 Task: Find connections with filter location Delitzsch with filter topic #personaltraining with filter profile language English with filter current company Tata Passenger Electric Mobility Limited with filter school Rajiv Gandhi Prodyogiki Vishwavidyalaya with filter industry Wholesale Apparel and Sewing Supplies with filter service category Personal Injury Law with filter keywords title Auditor
Action: Mouse moved to (568, 76)
Screenshot: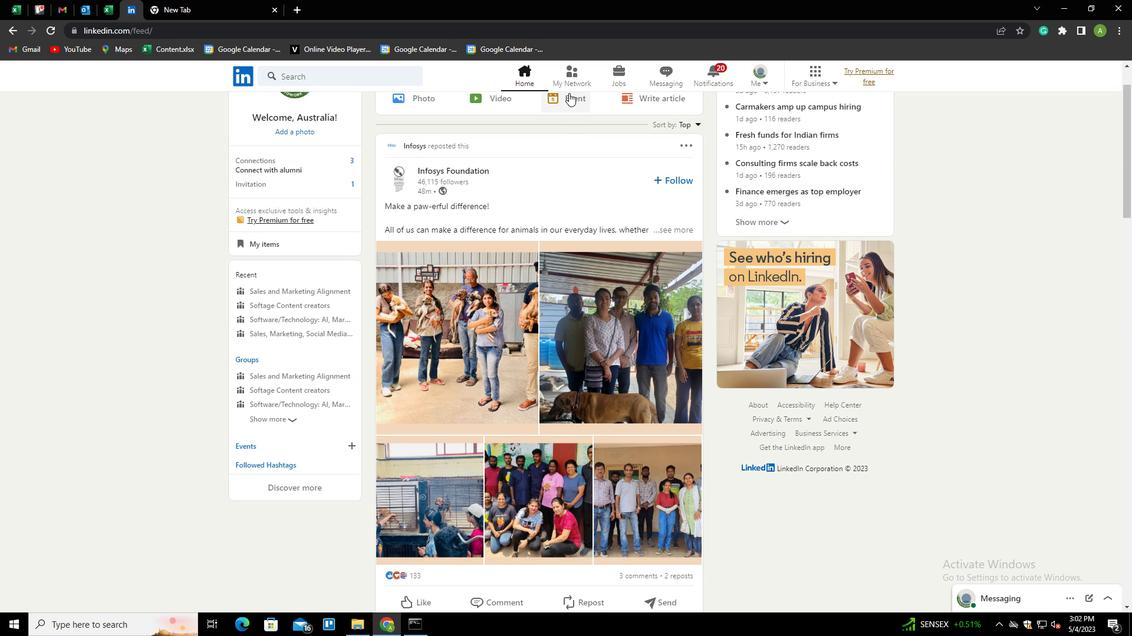 
Action: Mouse pressed left at (568, 76)
Screenshot: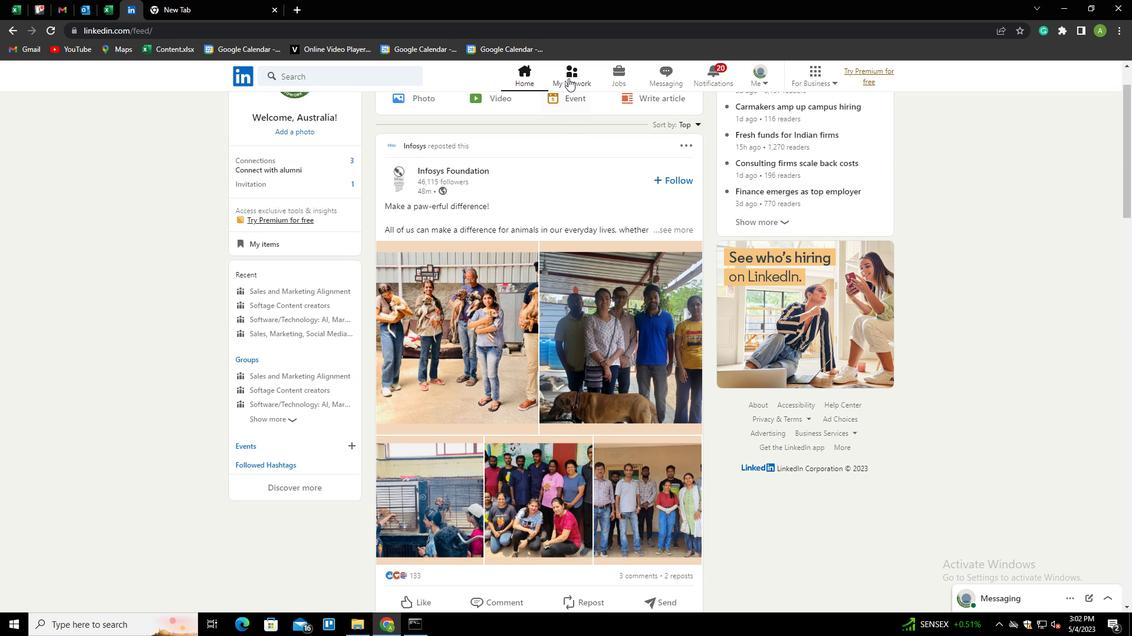 
Action: Mouse moved to (302, 140)
Screenshot: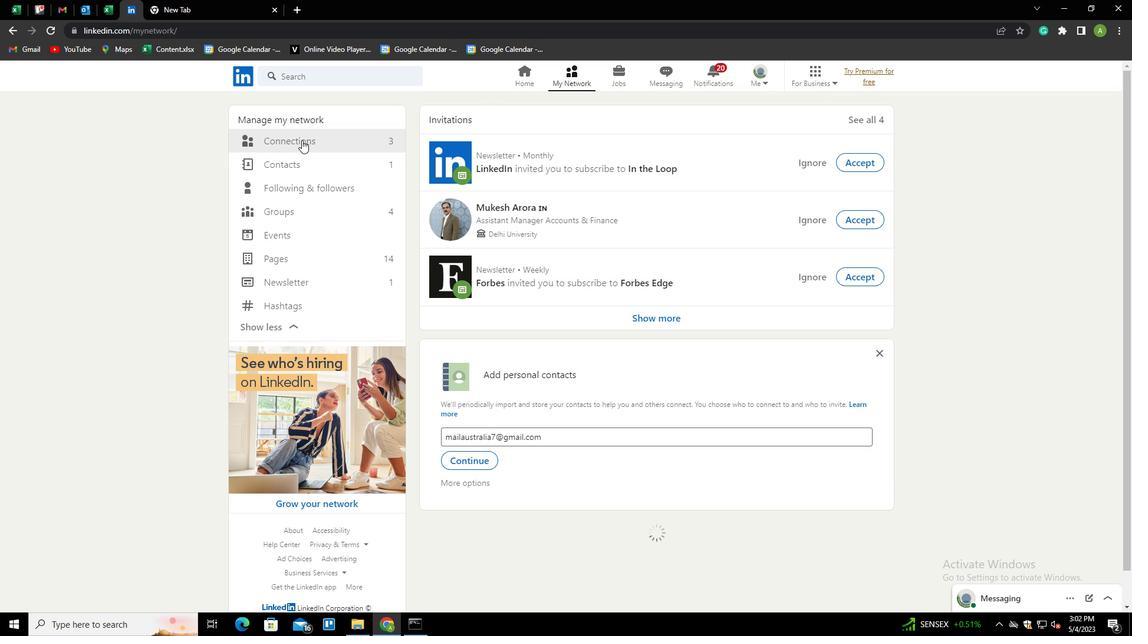 
Action: Mouse pressed left at (302, 140)
Screenshot: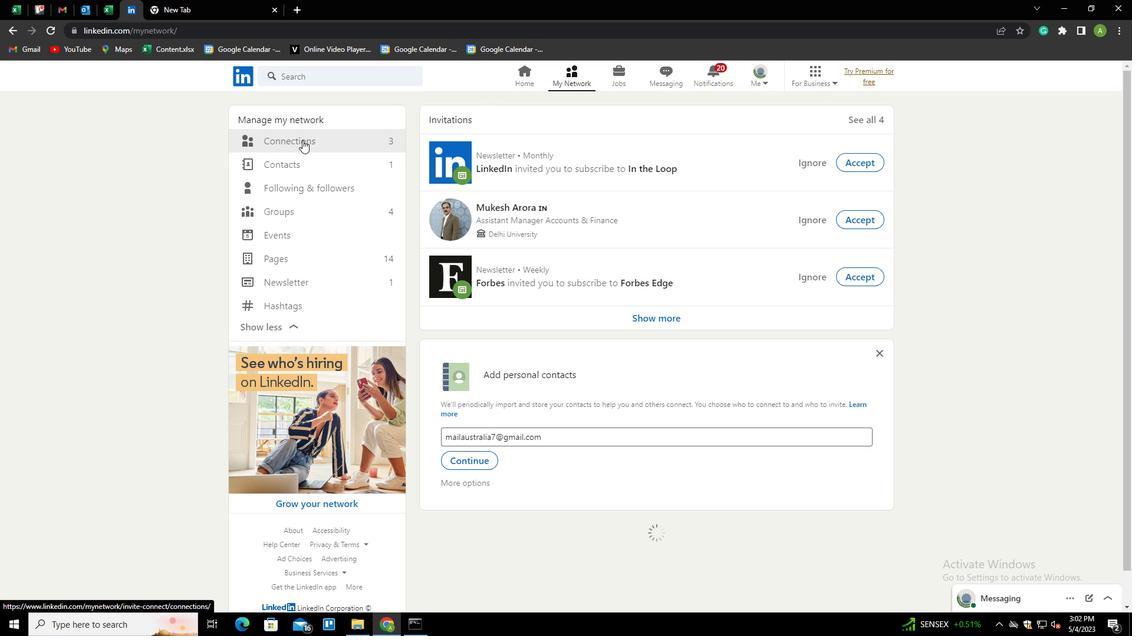 
Action: Mouse moved to (661, 146)
Screenshot: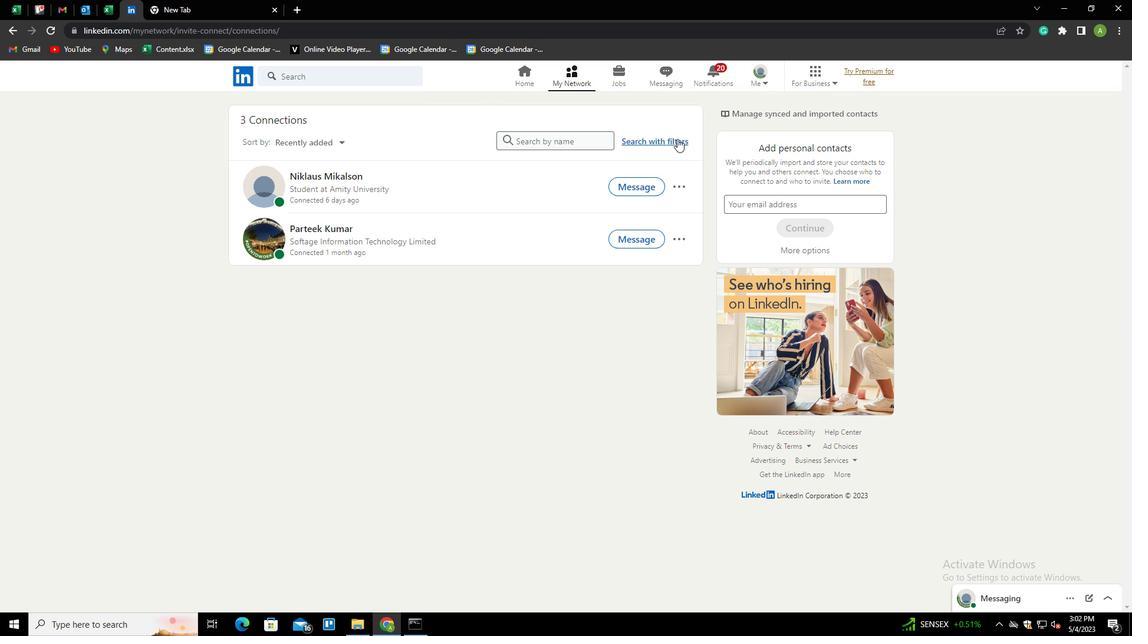 
Action: Mouse pressed left at (661, 146)
Screenshot: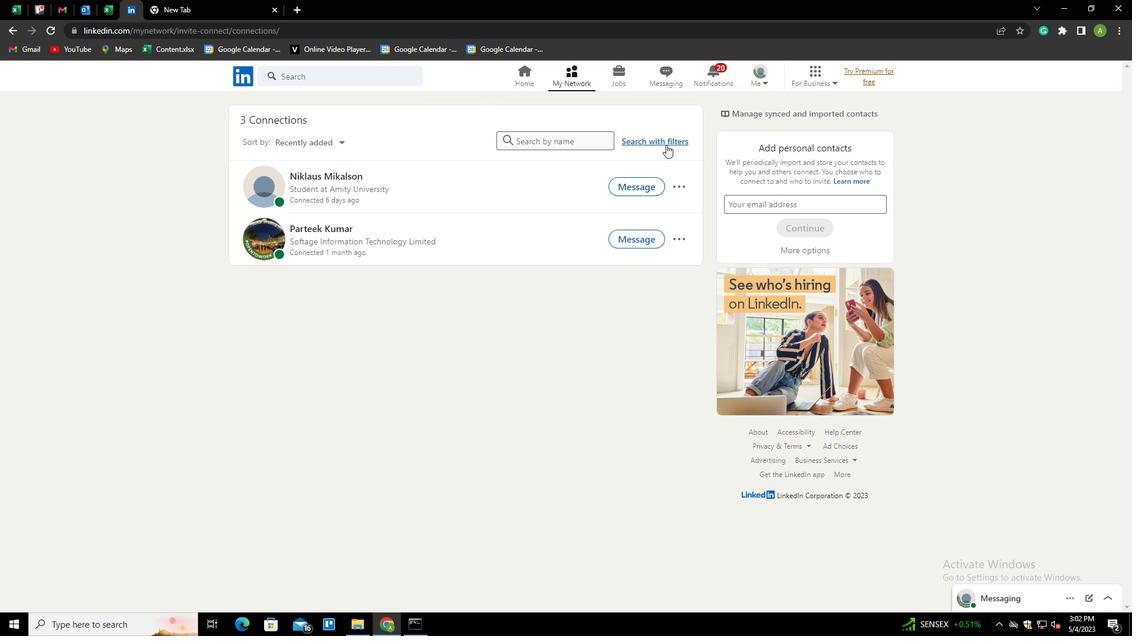 
Action: Mouse moved to (607, 108)
Screenshot: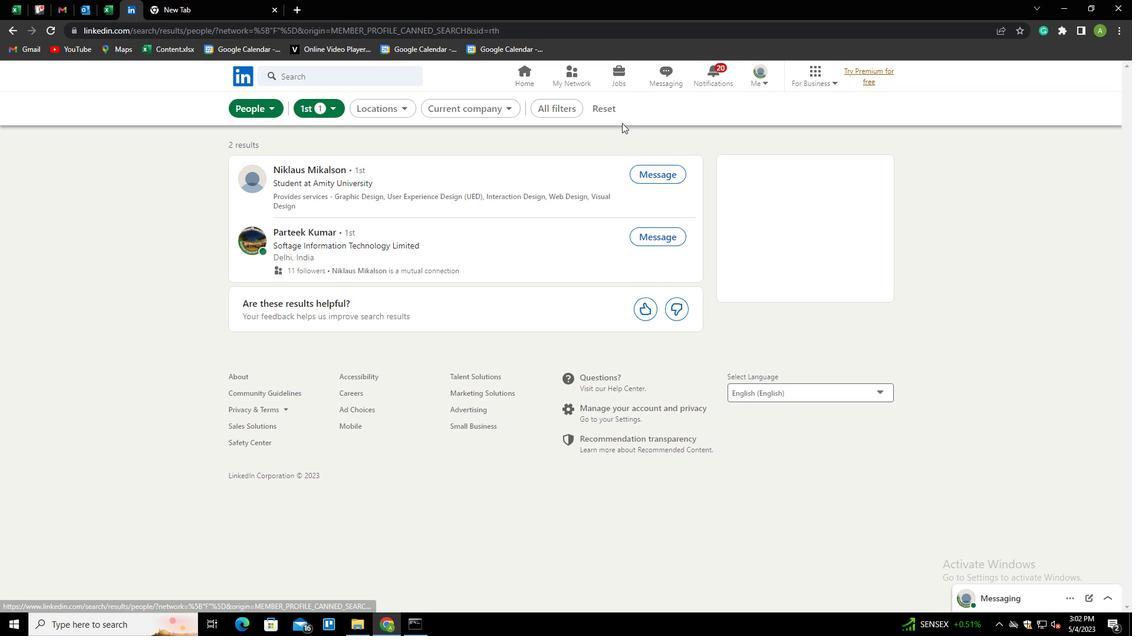 
Action: Mouse pressed left at (607, 108)
Screenshot: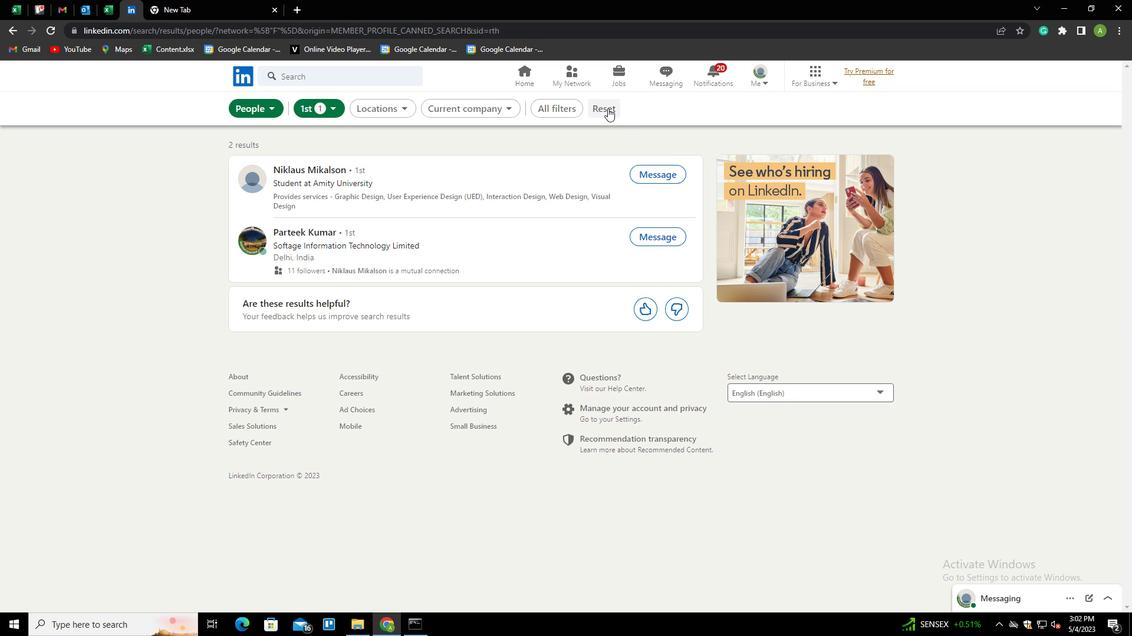 
Action: Mouse moved to (584, 109)
Screenshot: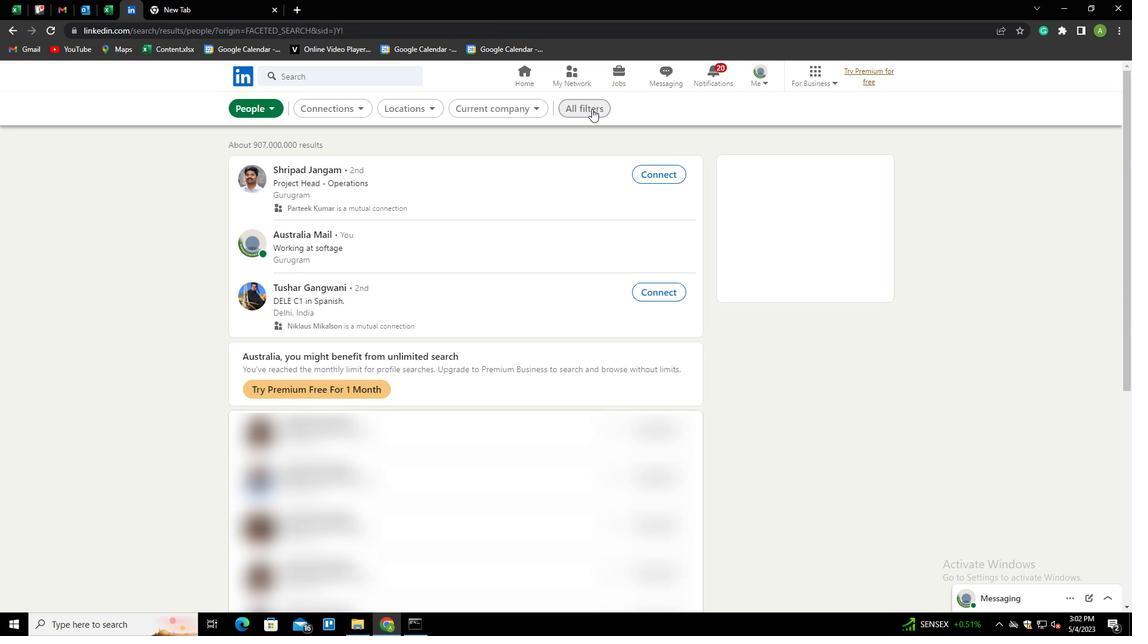 
Action: Mouse pressed left at (584, 109)
Screenshot: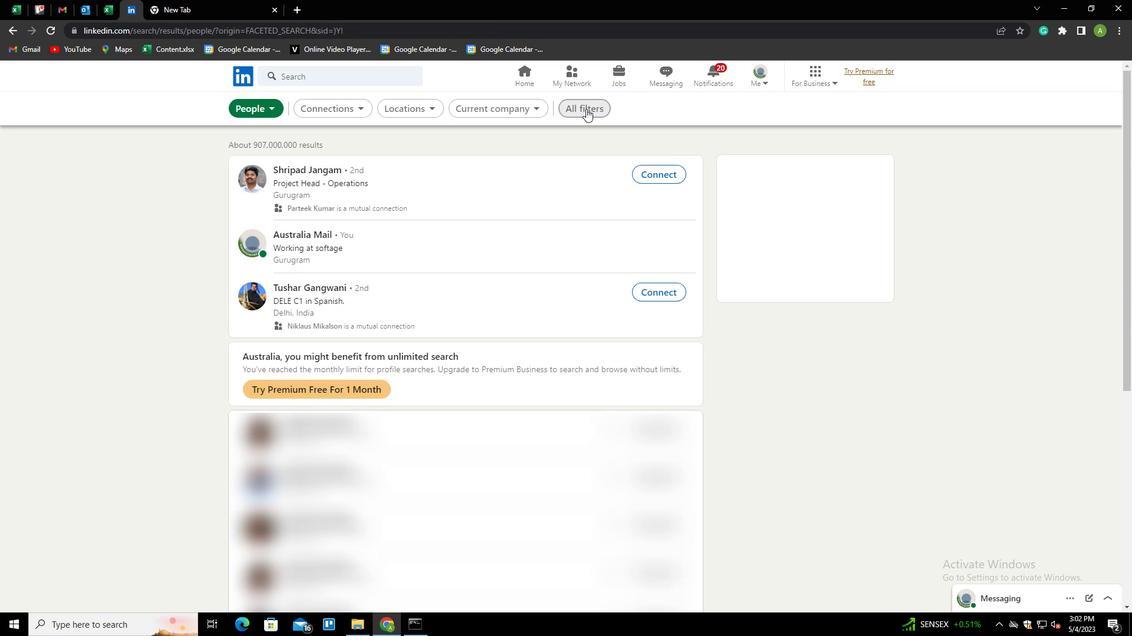 
Action: Mouse moved to (973, 341)
Screenshot: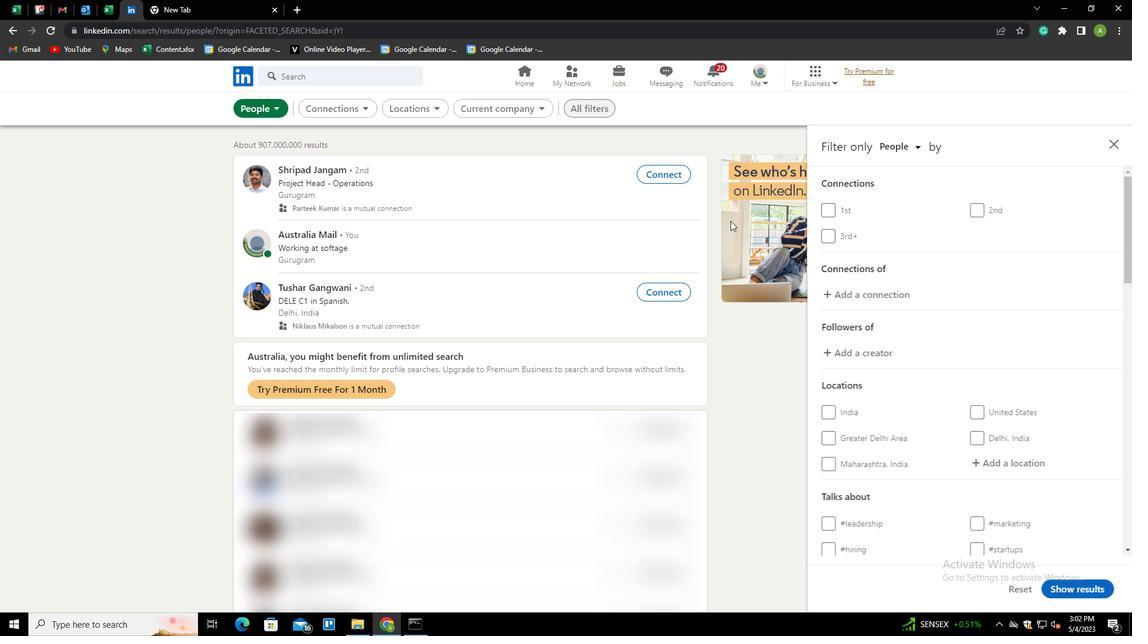 
Action: Mouse scrolled (973, 340) with delta (0, 0)
Screenshot: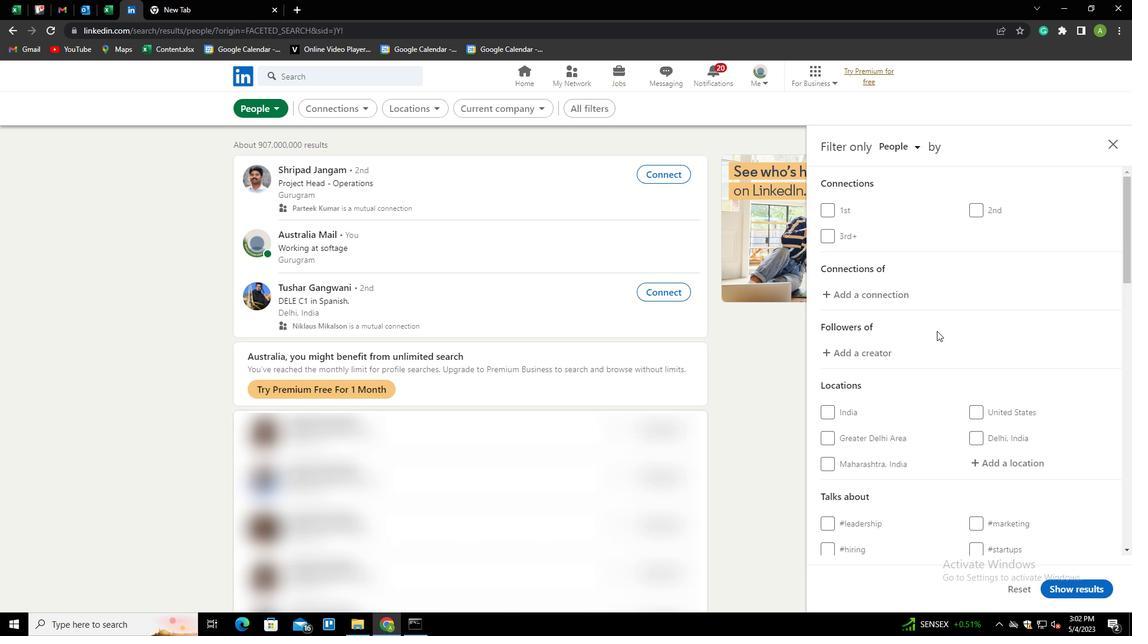 
Action: Mouse scrolled (973, 340) with delta (0, 0)
Screenshot: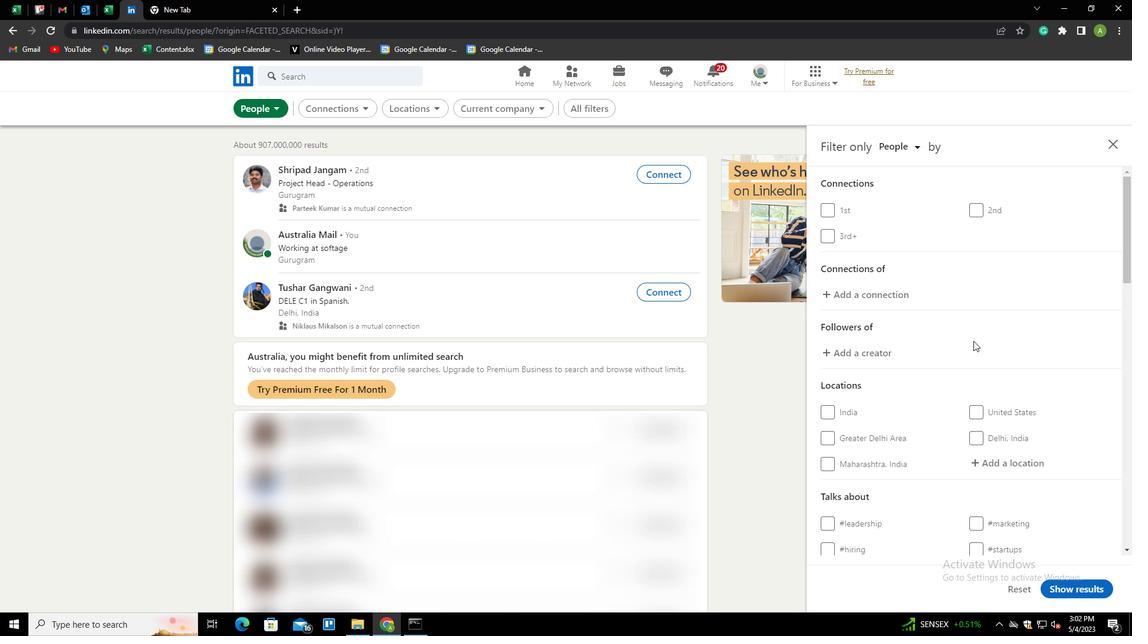 
Action: Mouse scrolled (973, 340) with delta (0, 0)
Screenshot: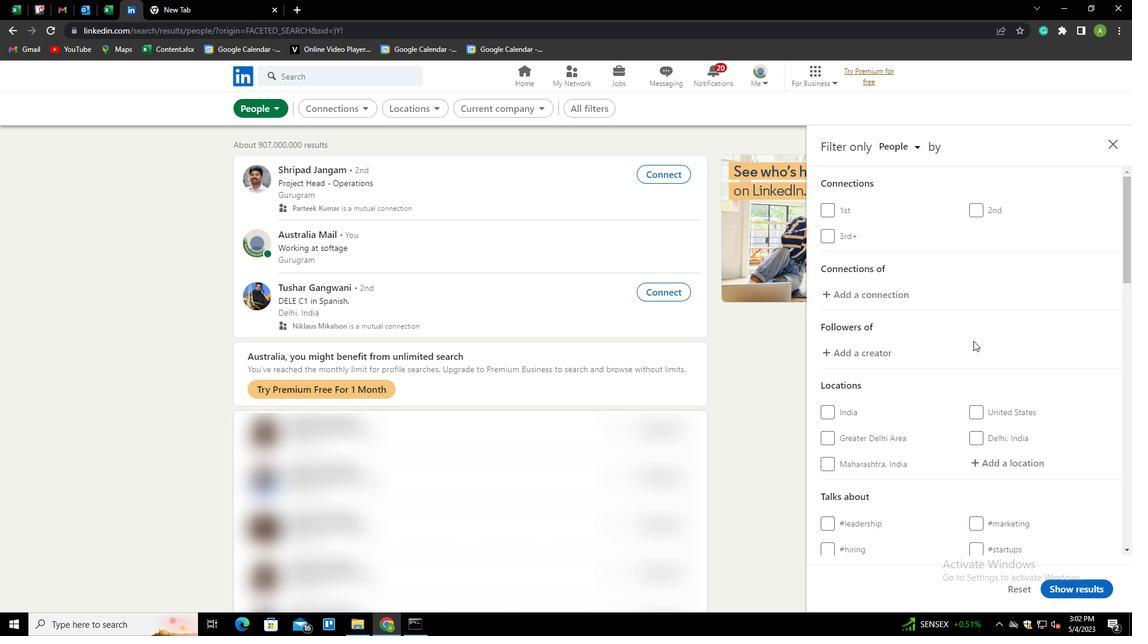
Action: Mouse moved to (1015, 285)
Screenshot: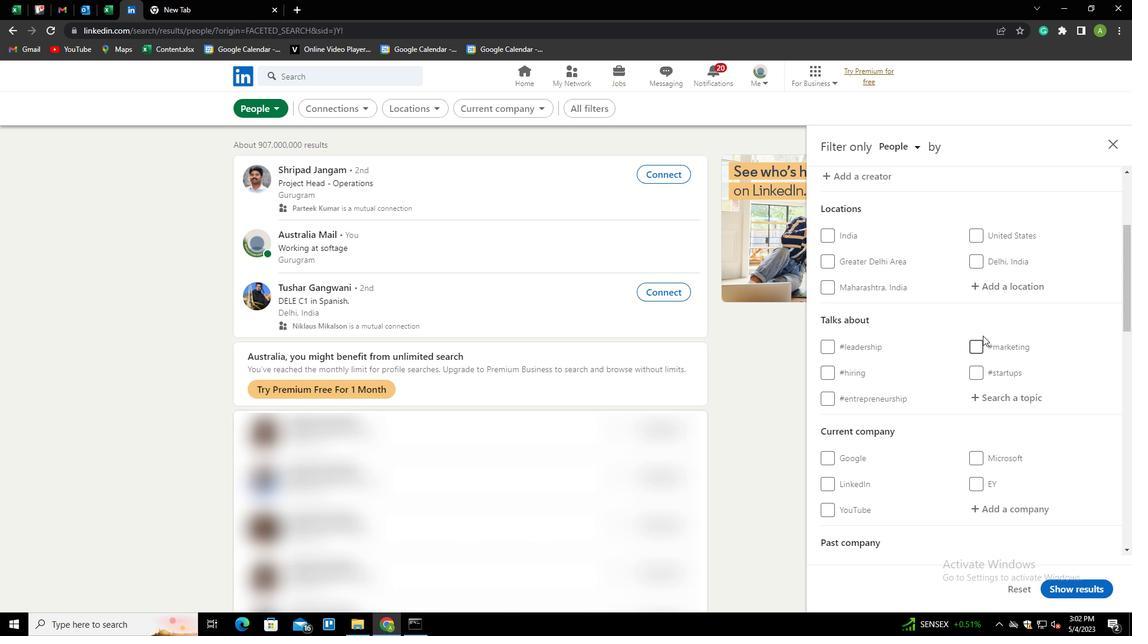 
Action: Mouse pressed left at (1015, 285)
Screenshot: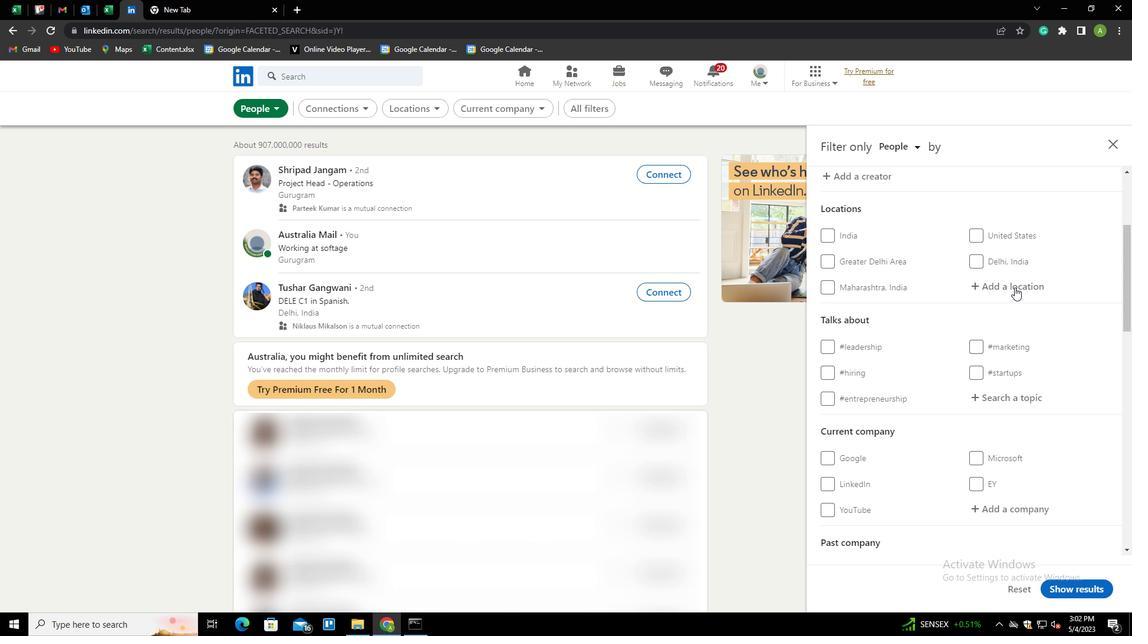 
Action: Key pressed <Key.shift>DELITZSCH<Key.down><Key.enter>
Screenshot: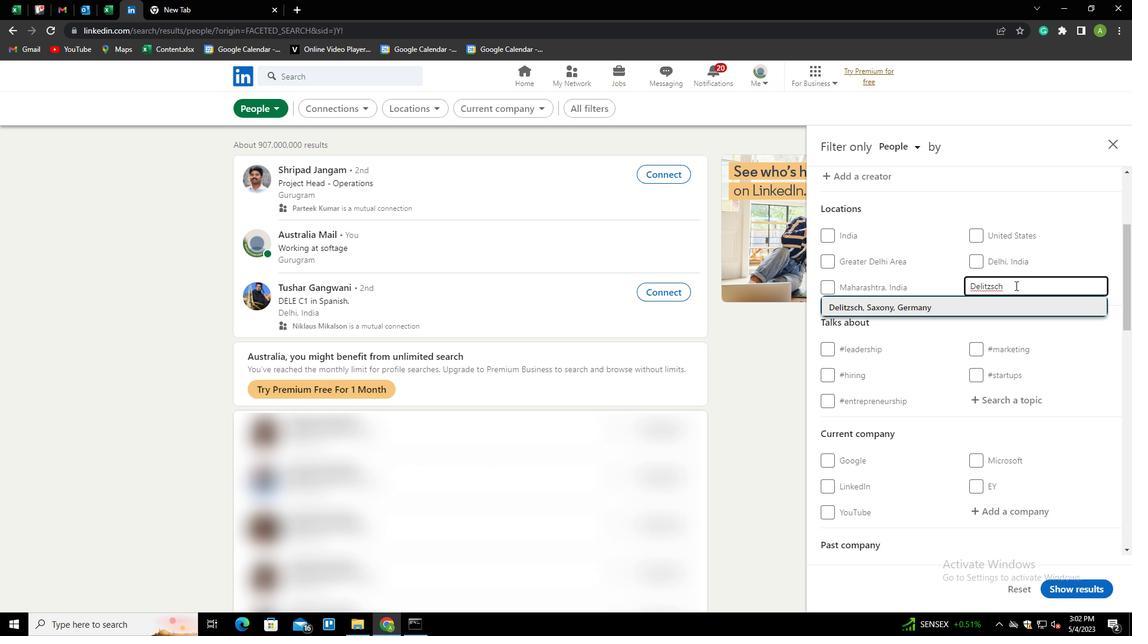 
Action: Mouse moved to (1102, 281)
Screenshot: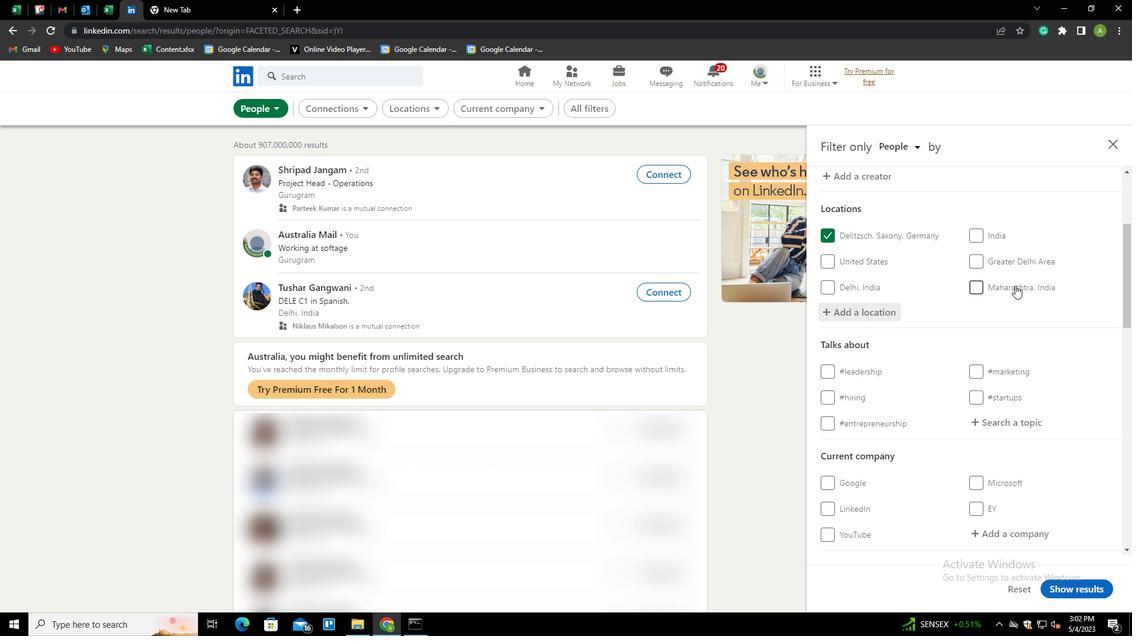 
Action: Mouse scrolled (1102, 281) with delta (0, 0)
Screenshot: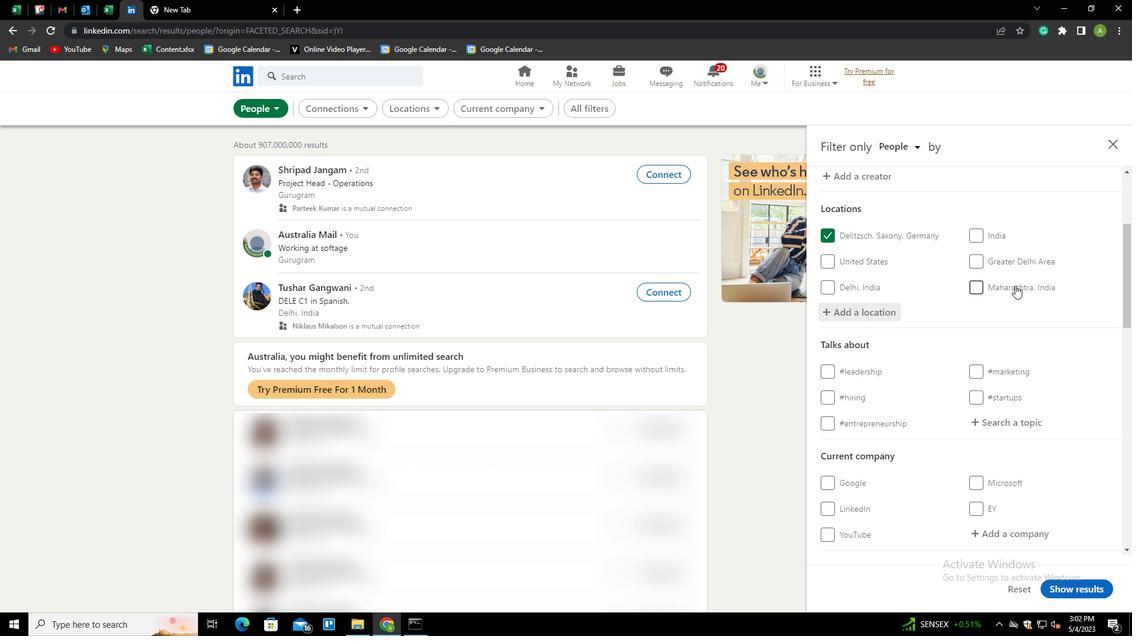 
Action: Mouse scrolled (1102, 281) with delta (0, 0)
Screenshot: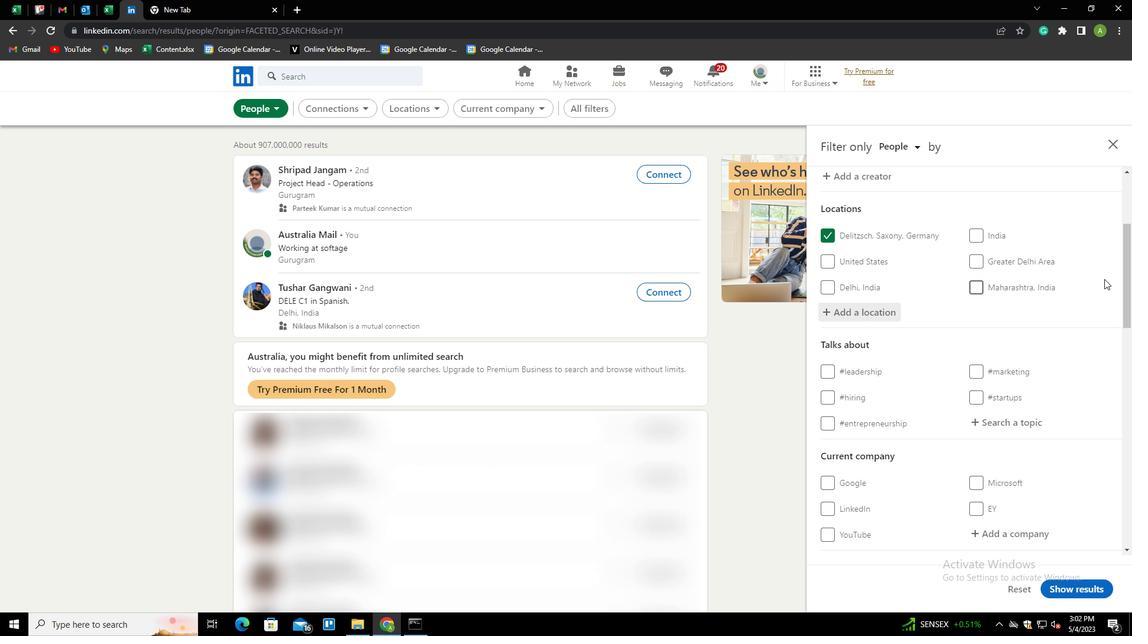 
Action: Mouse scrolled (1102, 281) with delta (0, 0)
Screenshot: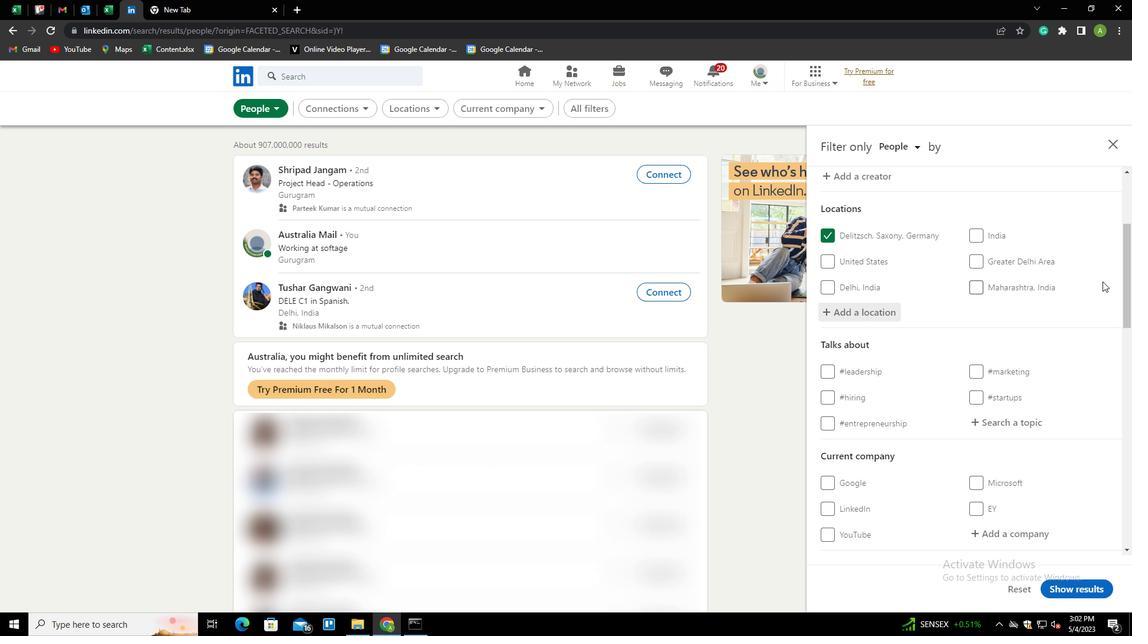 
Action: Mouse moved to (1014, 249)
Screenshot: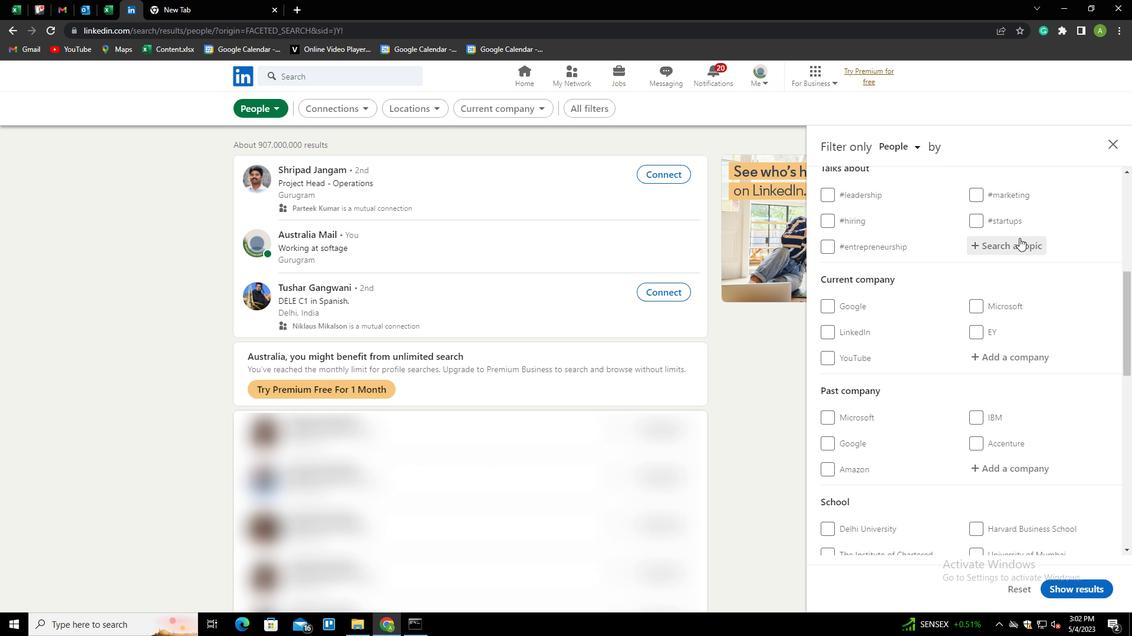 
Action: Mouse pressed left at (1014, 249)
Screenshot: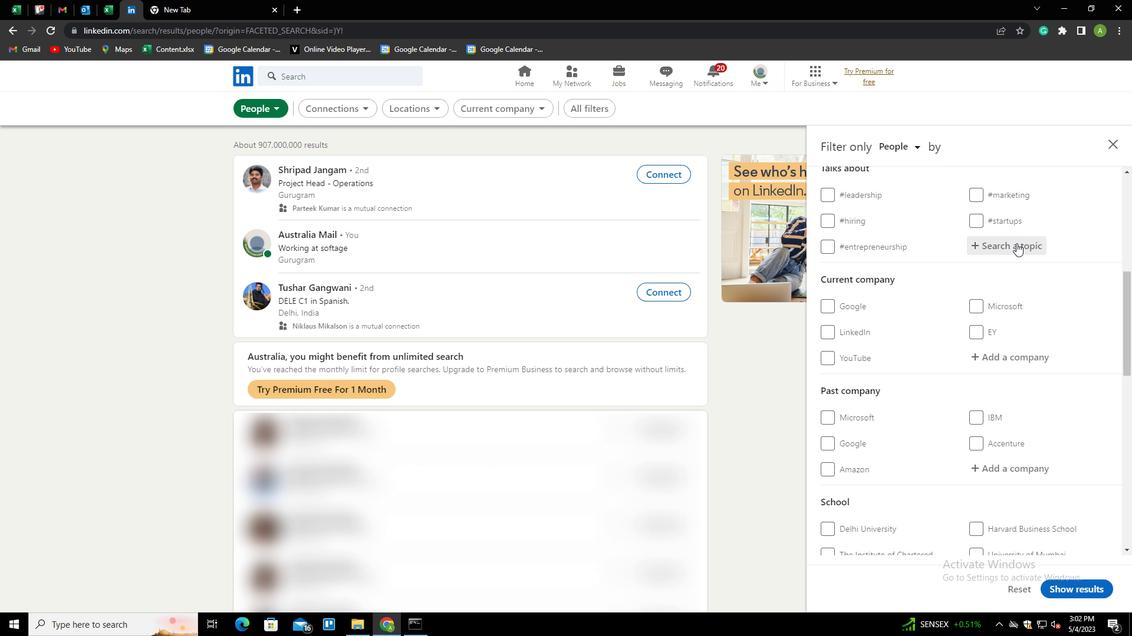 
Action: Key pressed PEERSO<Key.backspace><Key.backspace><Key.backspace><Key.backspace>RSONALTRAINING<Key.down><Key.enter>
Screenshot: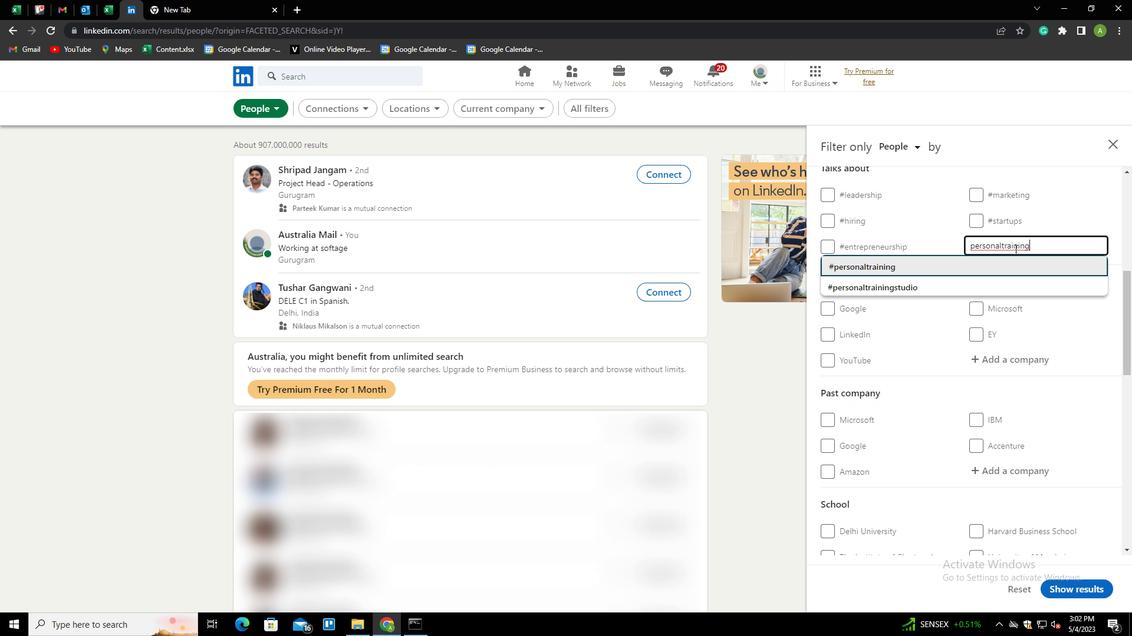 
Action: Mouse scrolled (1014, 248) with delta (0, 0)
Screenshot: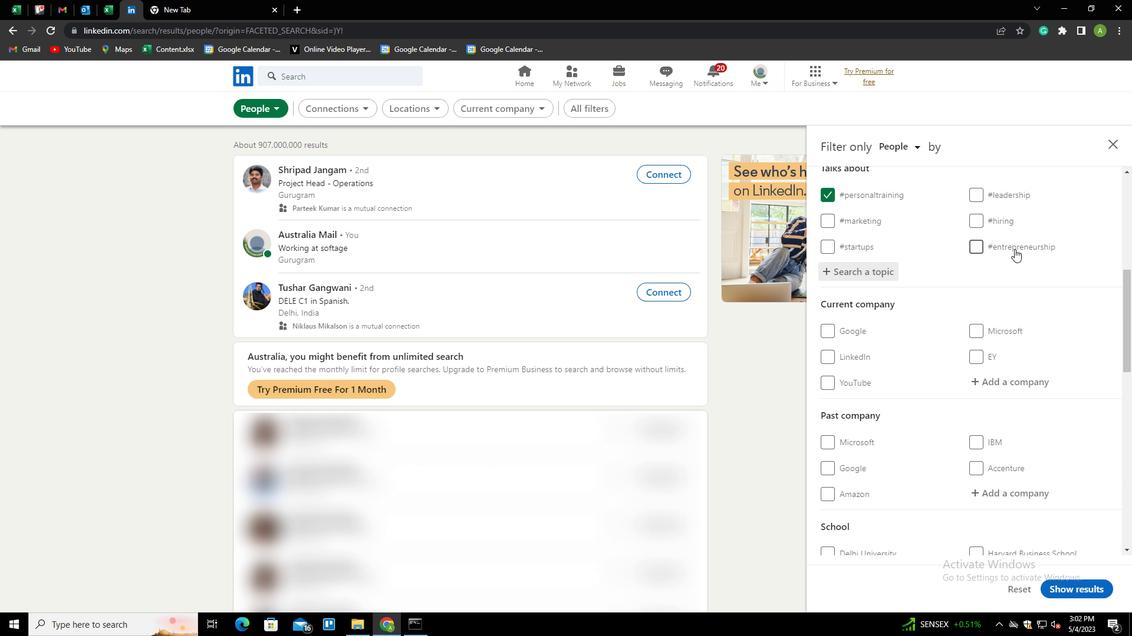 
Action: Mouse scrolled (1014, 248) with delta (0, 0)
Screenshot: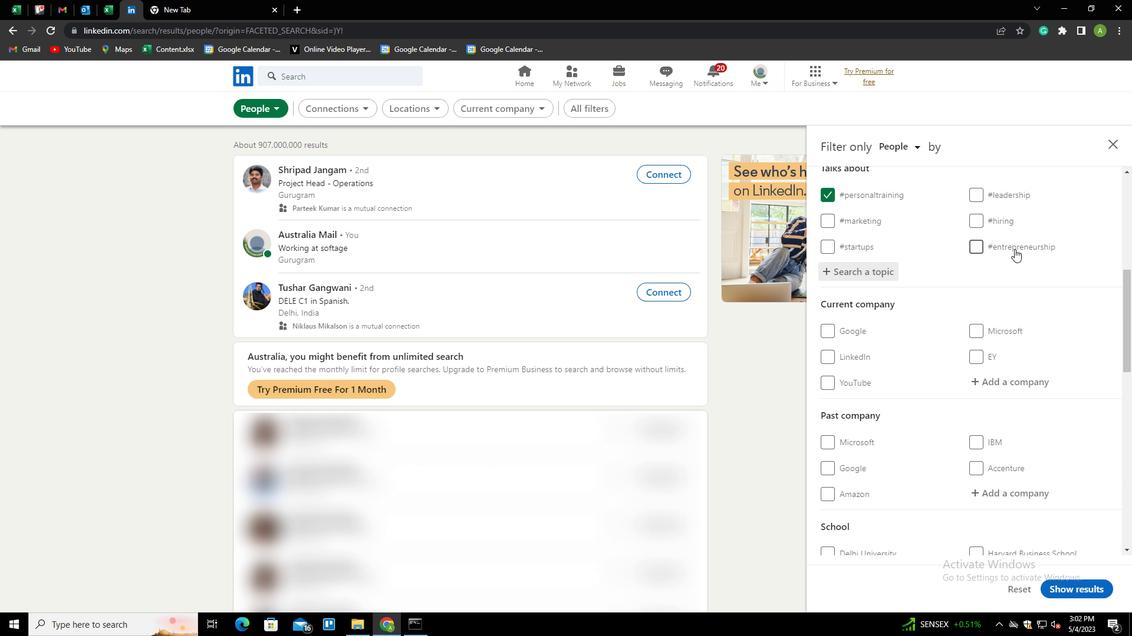 
Action: Mouse scrolled (1014, 248) with delta (0, 0)
Screenshot: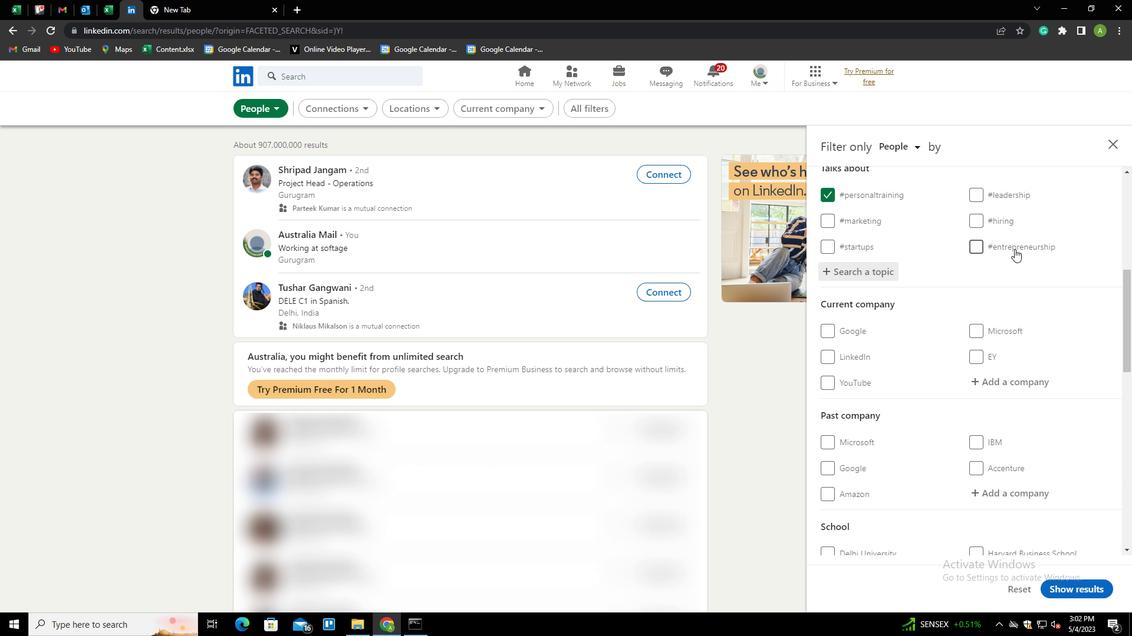 
Action: Mouse scrolled (1014, 248) with delta (0, 0)
Screenshot: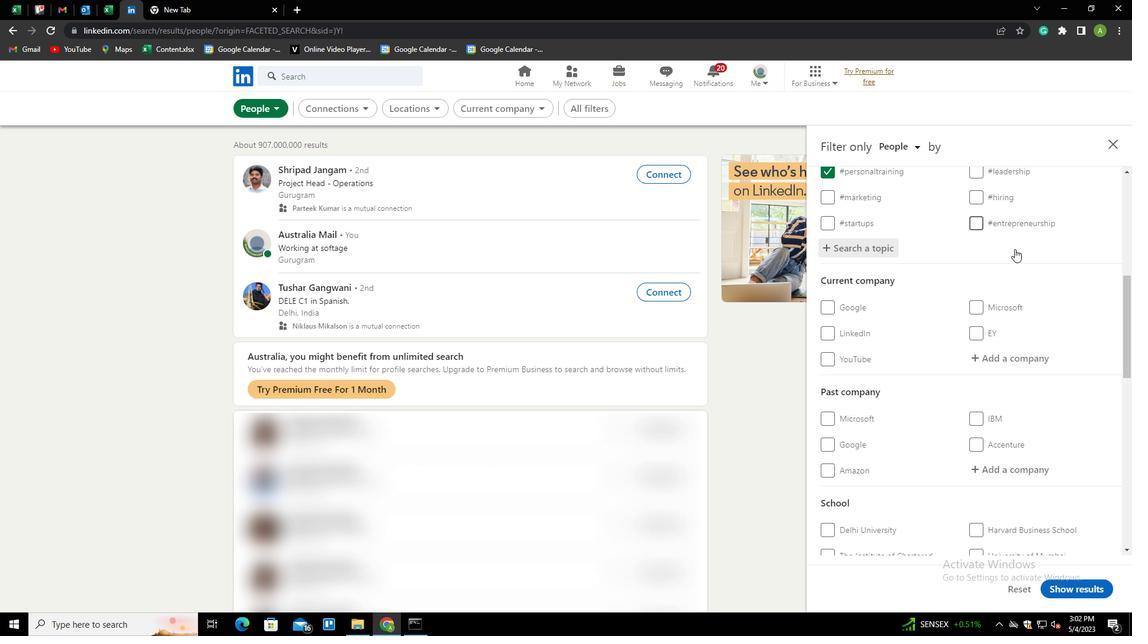 
Action: Mouse scrolled (1014, 248) with delta (0, 0)
Screenshot: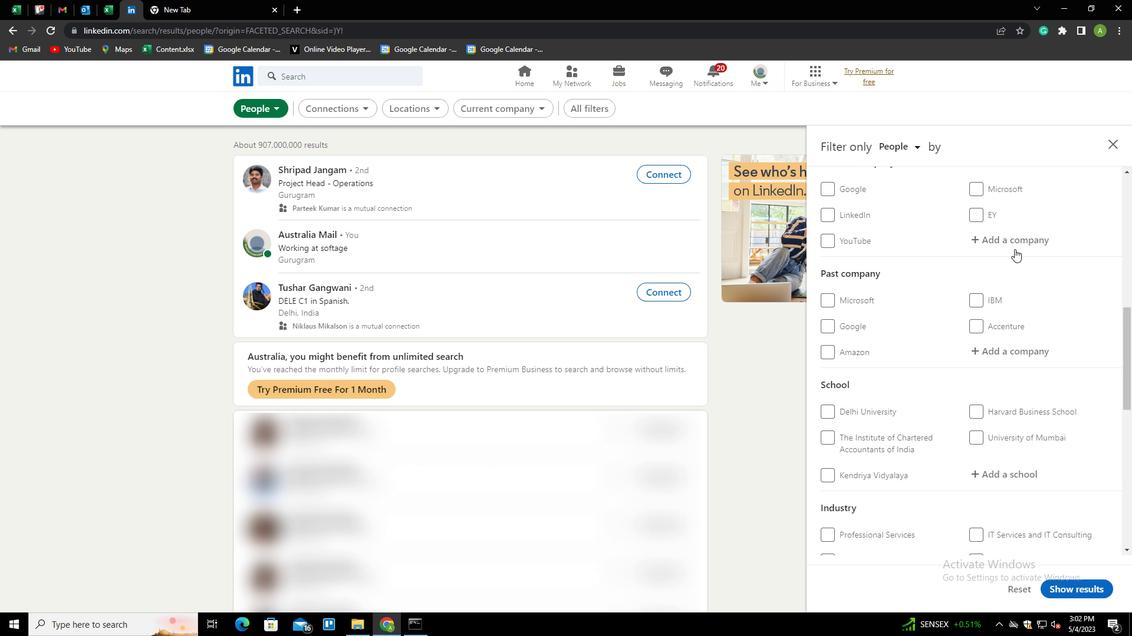 
Action: Mouse scrolled (1014, 248) with delta (0, 0)
Screenshot: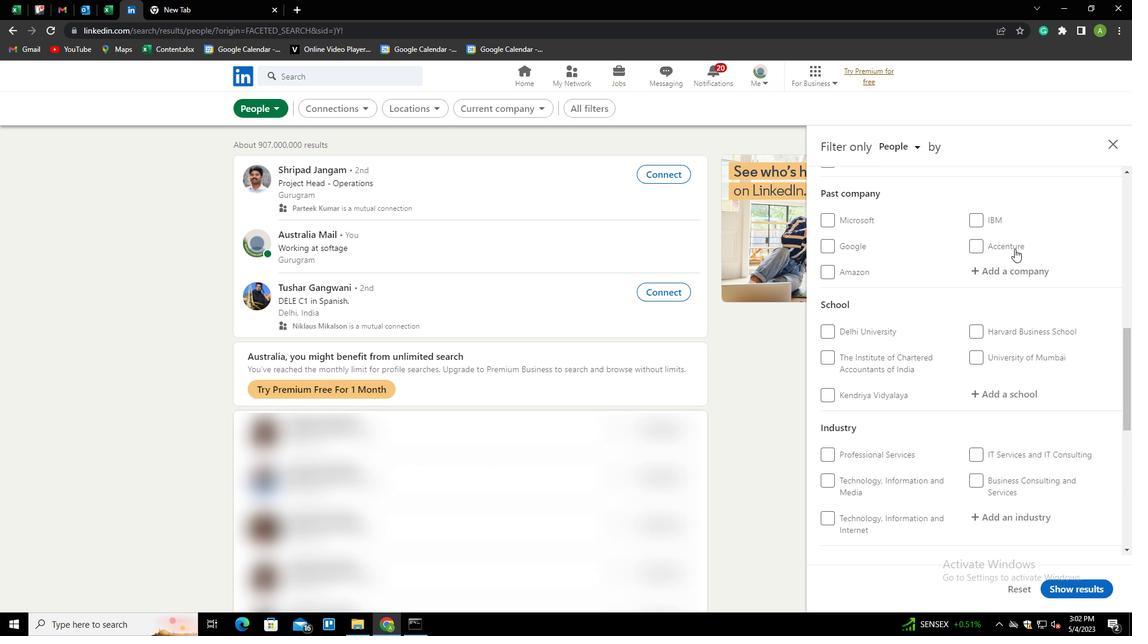 
Action: Mouse scrolled (1014, 248) with delta (0, 0)
Screenshot: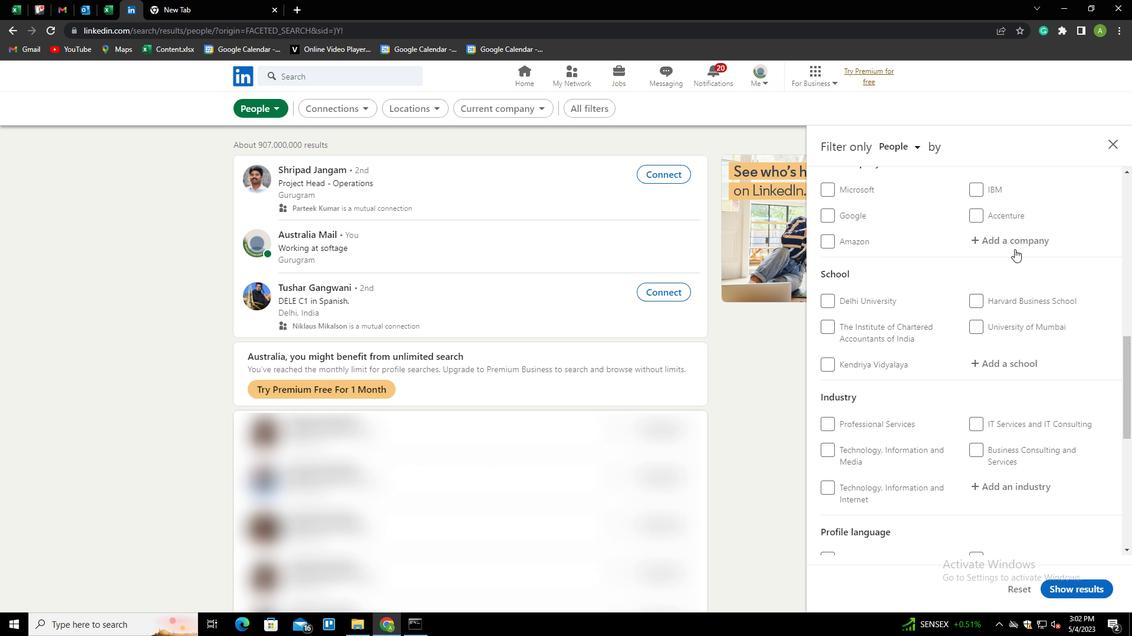 
Action: Mouse scrolled (1014, 248) with delta (0, 0)
Screenshot: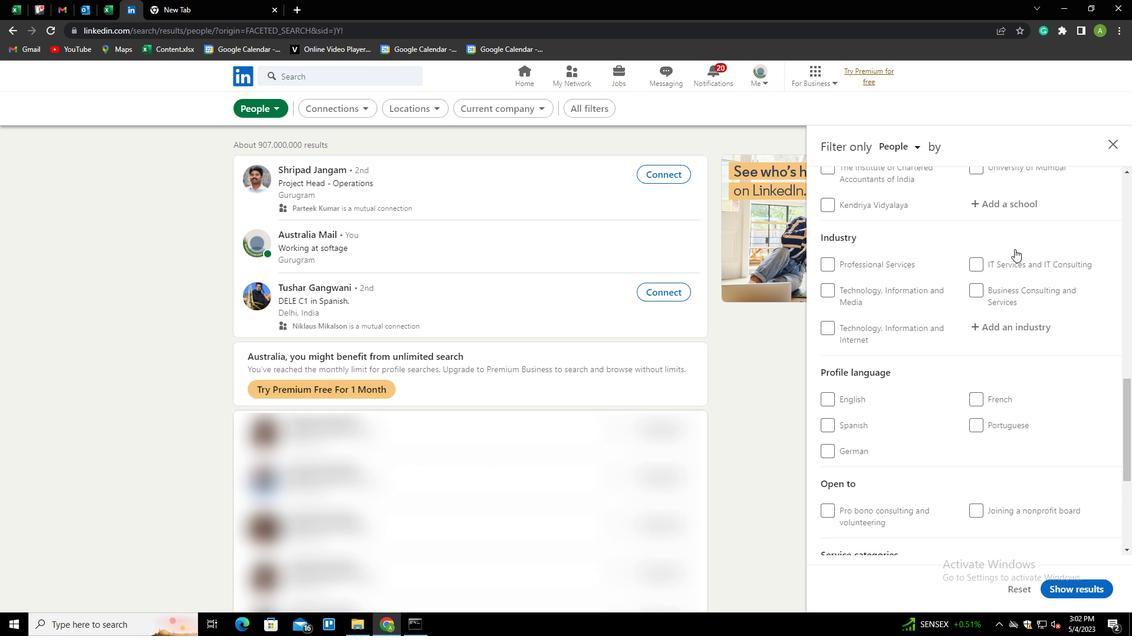 
Action: Mouse scrolled (1014, 248) with delta (0, 0)
Screenshot: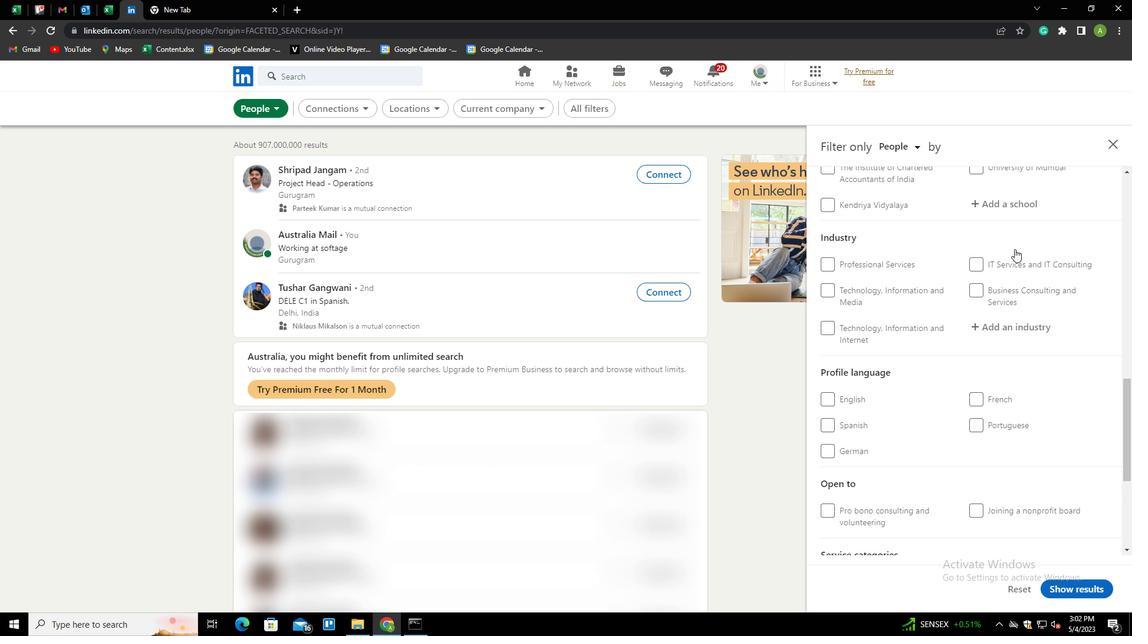 
Action: Mouse moved to (830, 278)
Screenshot: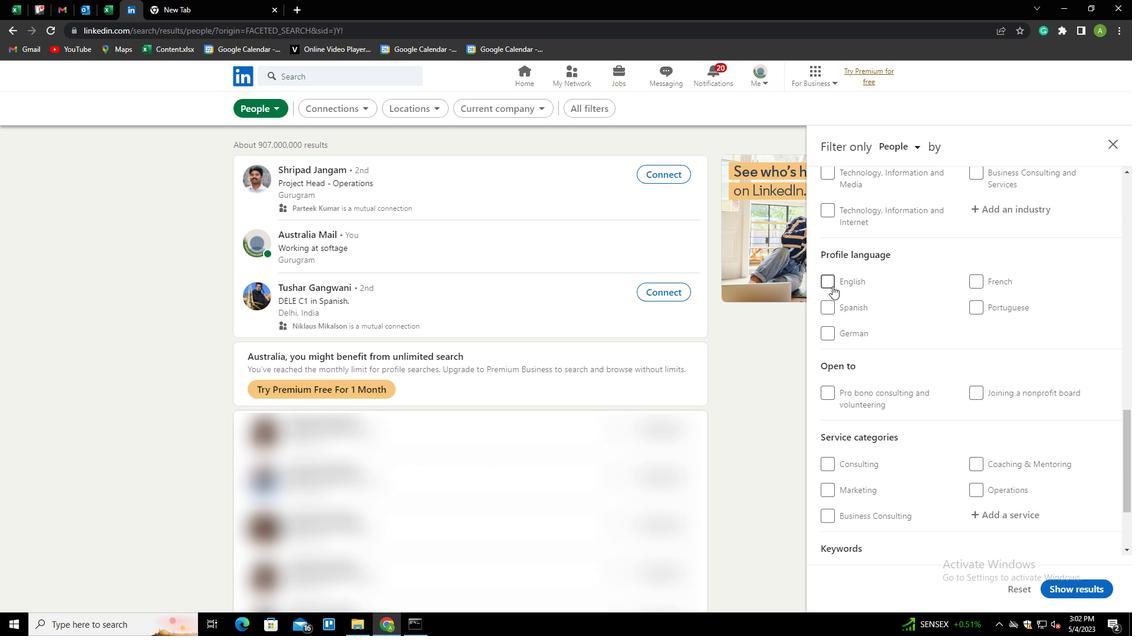 
Action: Mouse pressed left at (830, 278)
Screenshot: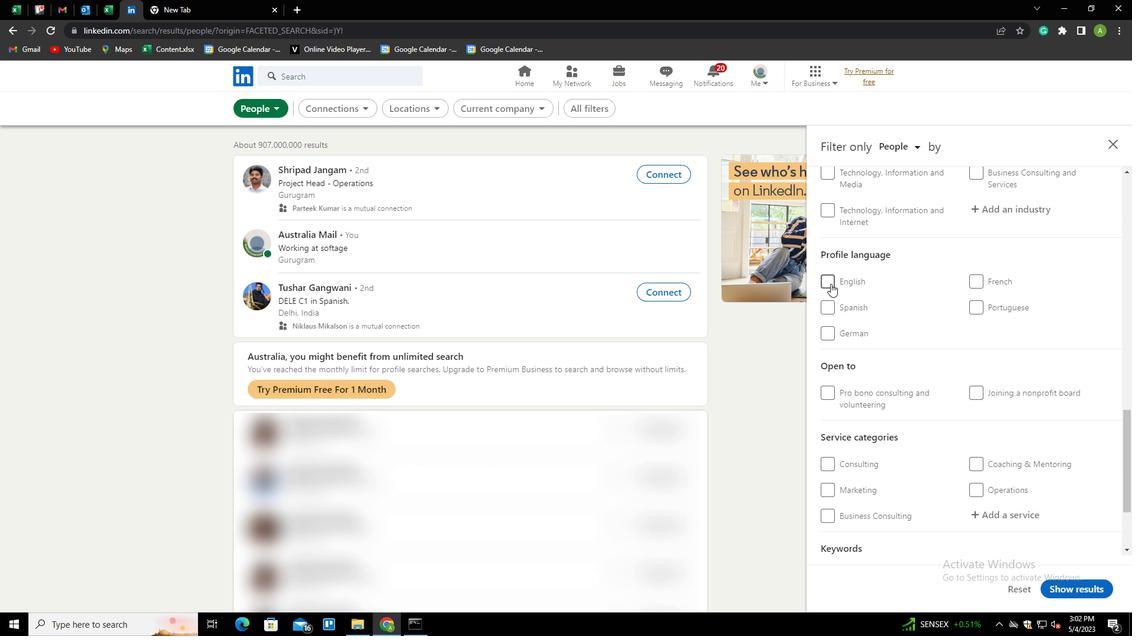 
Action: Mouse moved to (976, 320)
Screenshot: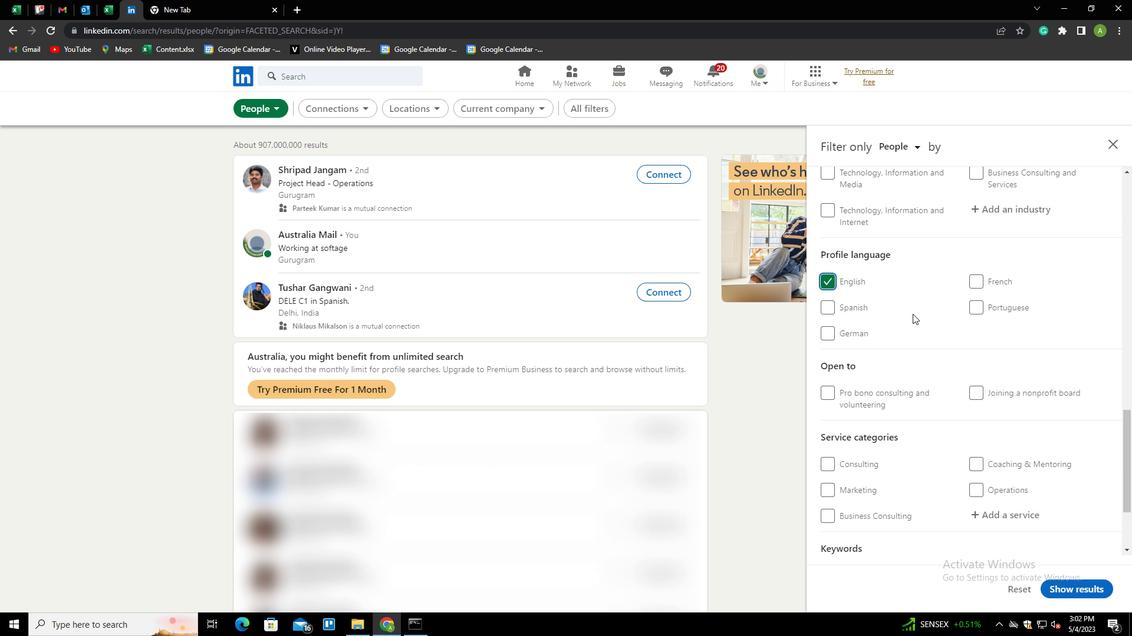 
Action: Mouse scrolled (976, 320) with delta (0, 0)
Screenshot: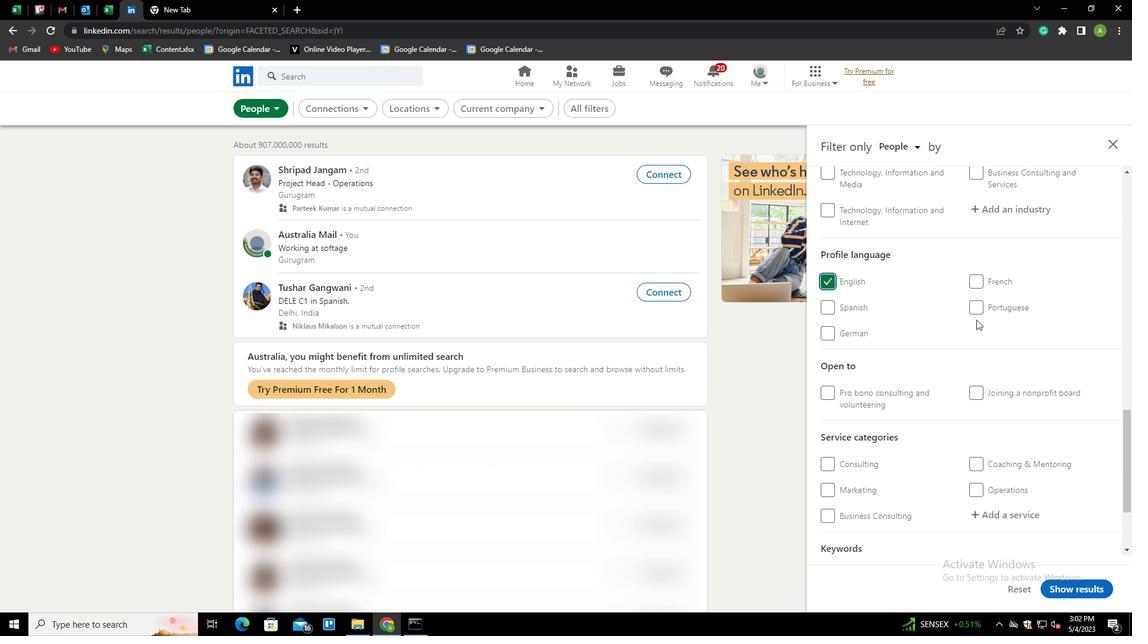
Action: Mouse scrolled (976, 320) with delta (0, 0)
Screenshot: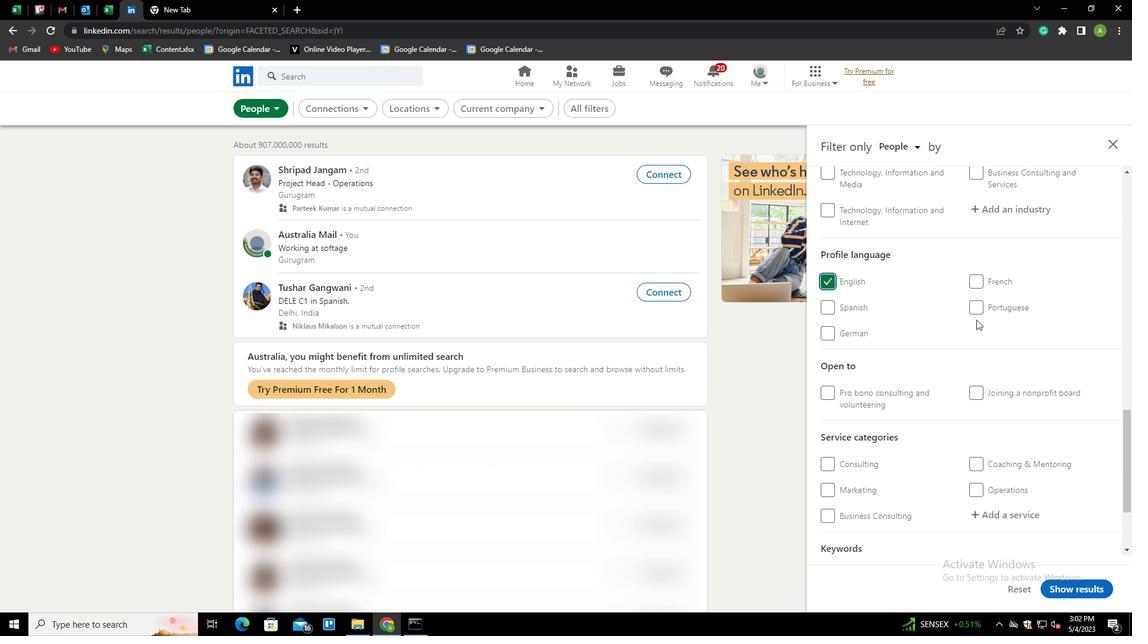 
Action: Mouse scrolled (976, 320) with delta (0, 0)
Screenshot: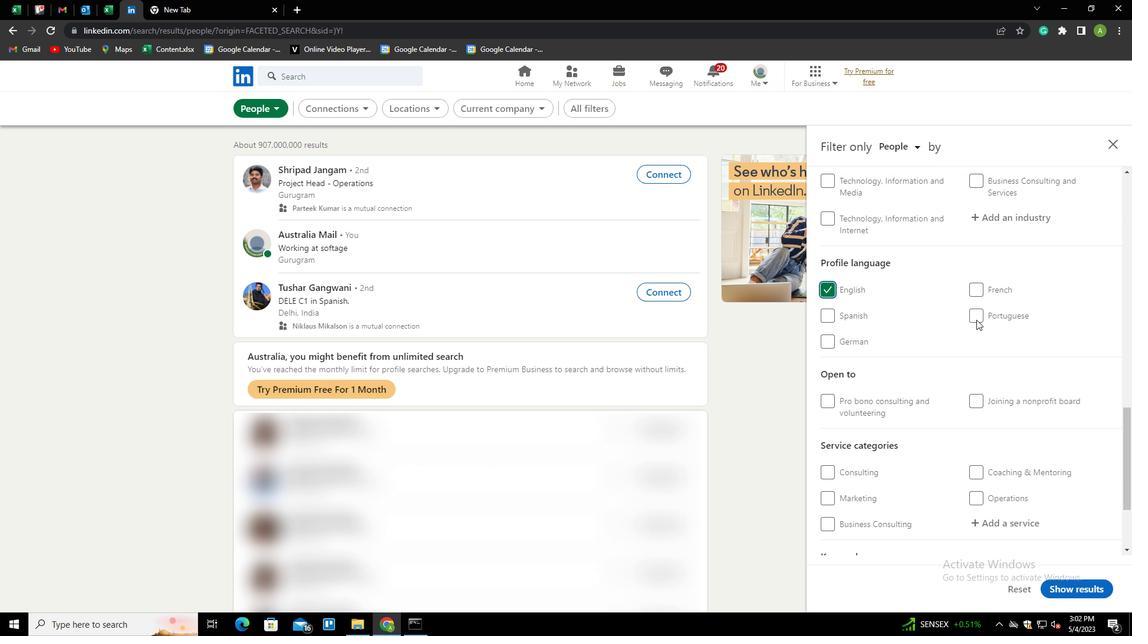 
Action: Mouse scrolled (976, 320) with delta (0, 0)
Screenshot: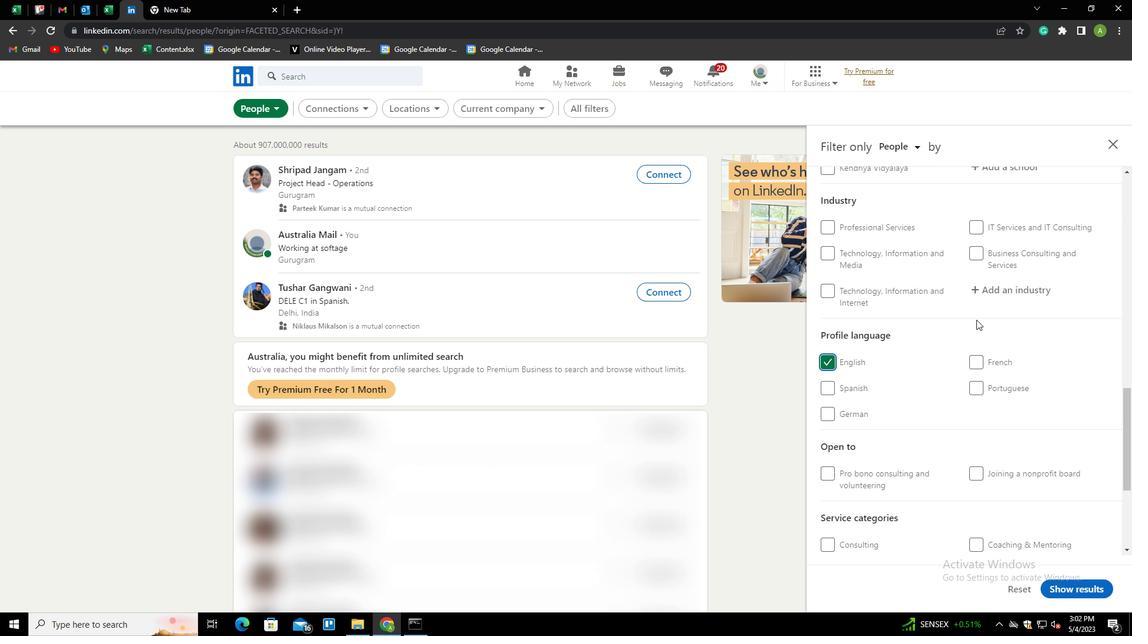 
Action: Mouse moved to (976, 320)
Screenshot: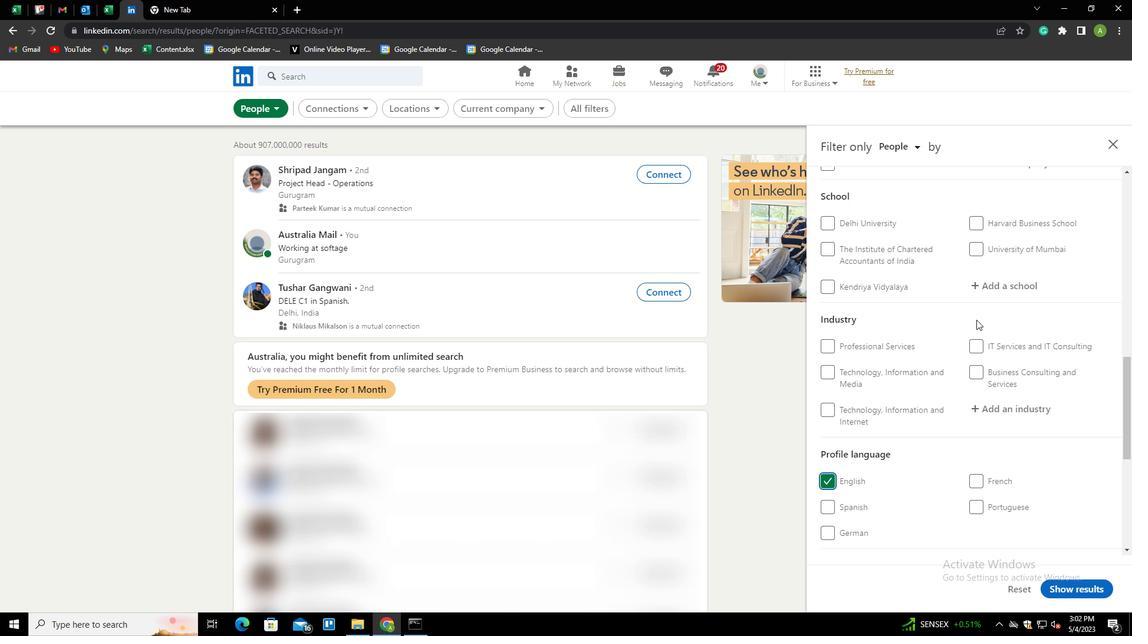 
Action: Mouse scrolled (976, 320) with delta (0, 0)
Screenshot: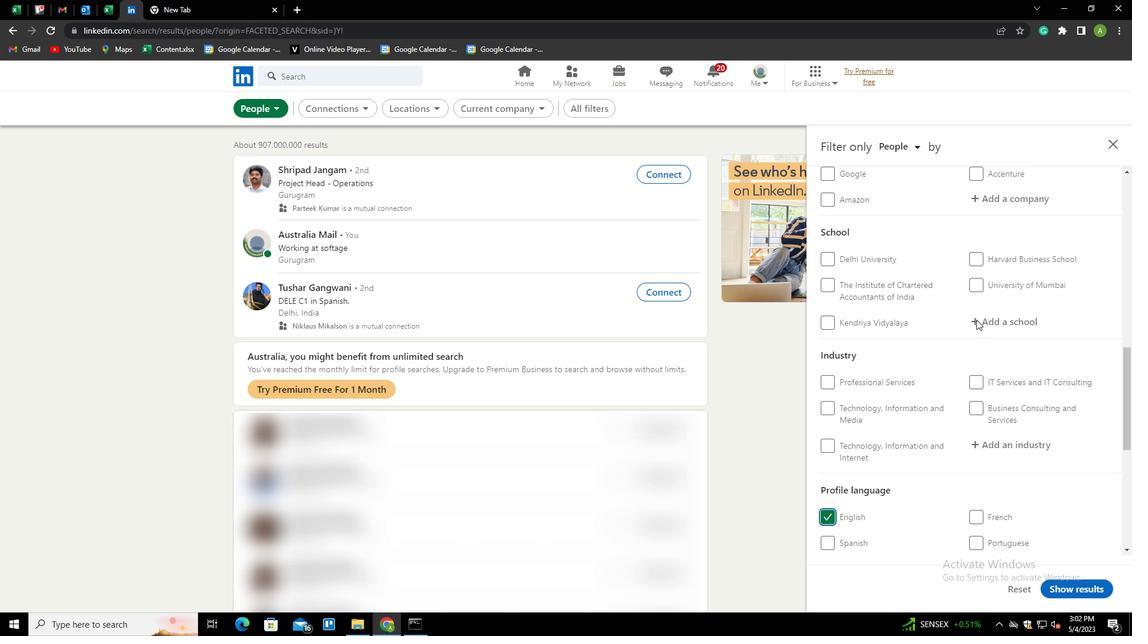 
Action: Mouse scrolled (976, 320) with delta (0, 0)
Screenshot: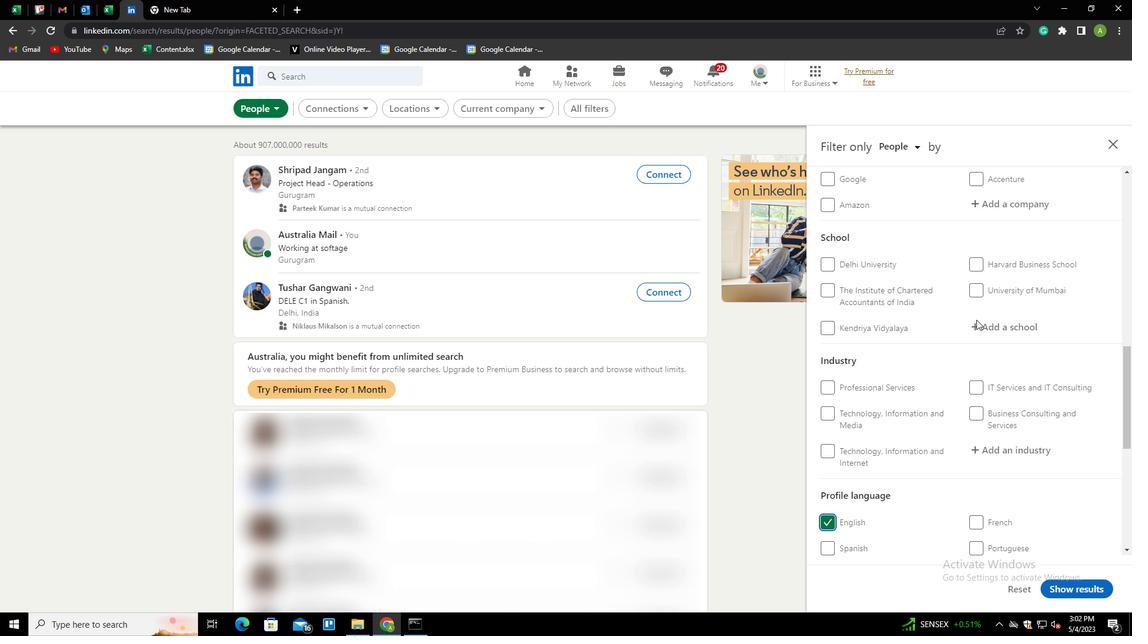 
Action: Mouse moved to (975, 320)
Screenshot: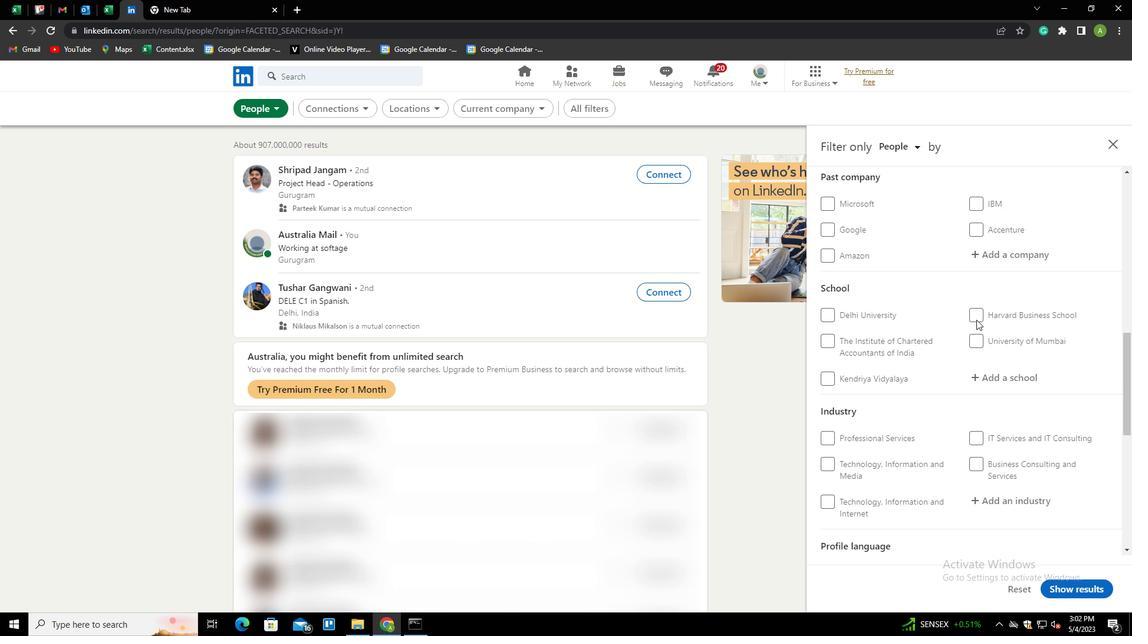
Action: Mouse scrolled (975, 320) with delta (0, 0)
Screenshot: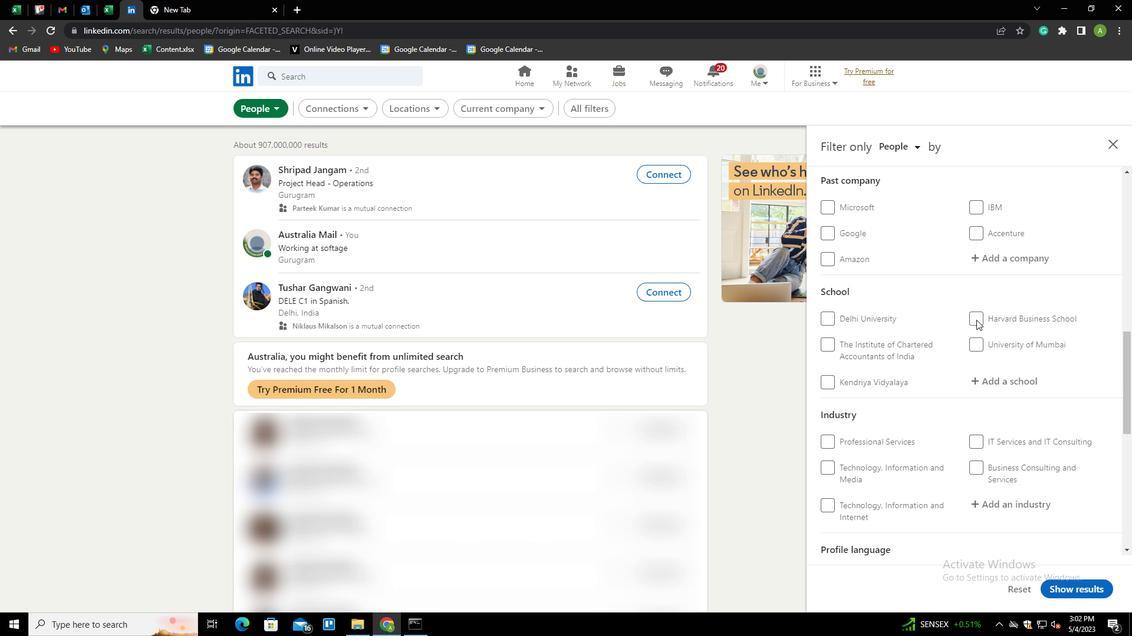 
Action: Mouse scrolled (975, 320) with delta (0, 0)
Screenshot: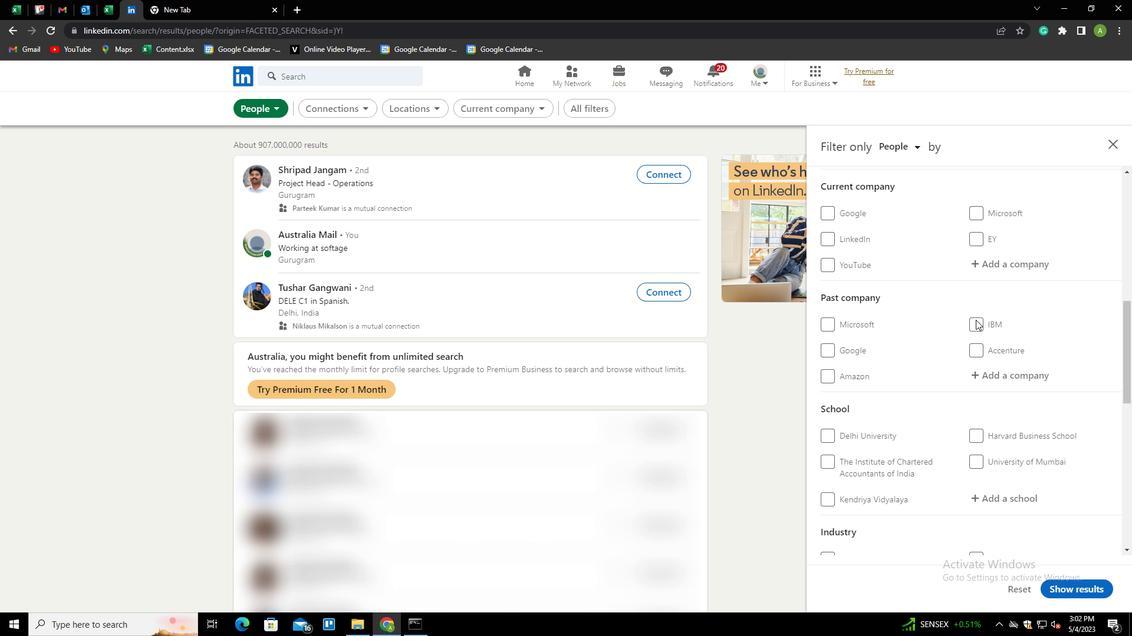 
Action: Mouse moved to (976, 318)
Screenshot: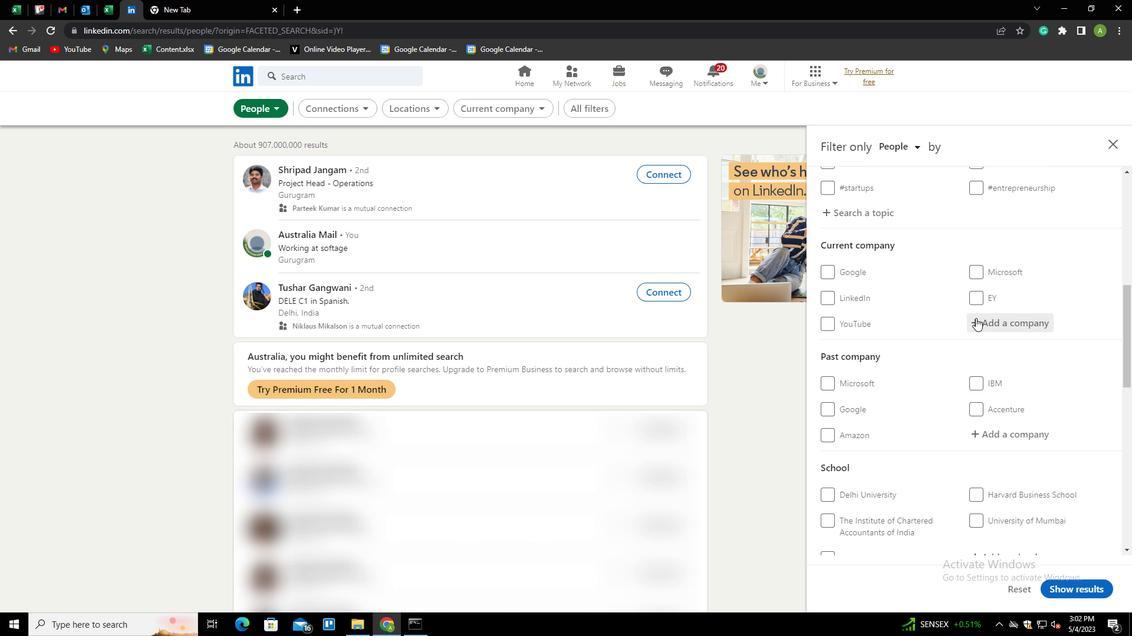
Action: Mouse pressed left at (976, 318)
Screenshot: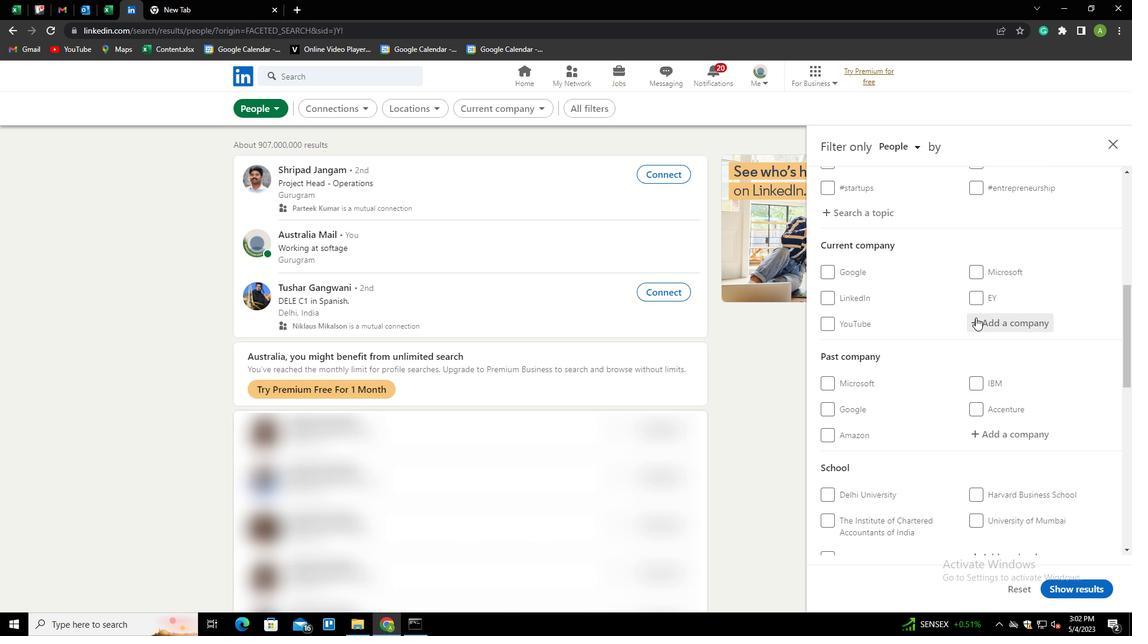 
Action: Key pressed <Key.shift>TATA<Key.space><Key.shift>PASSENGER<Key.down><Key.space><Key.shift>ELECTRIC<Key.down><Key.enter>
Screenshot: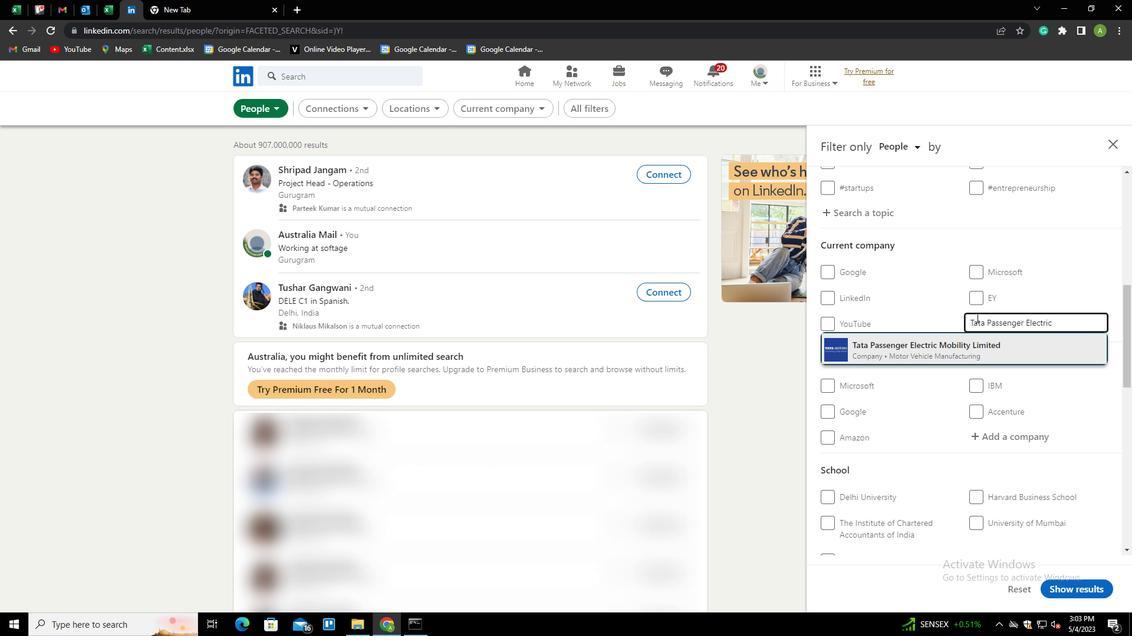 
Action: Mouse scrolled (976, 317) with delta (0, 0)
Screenshot: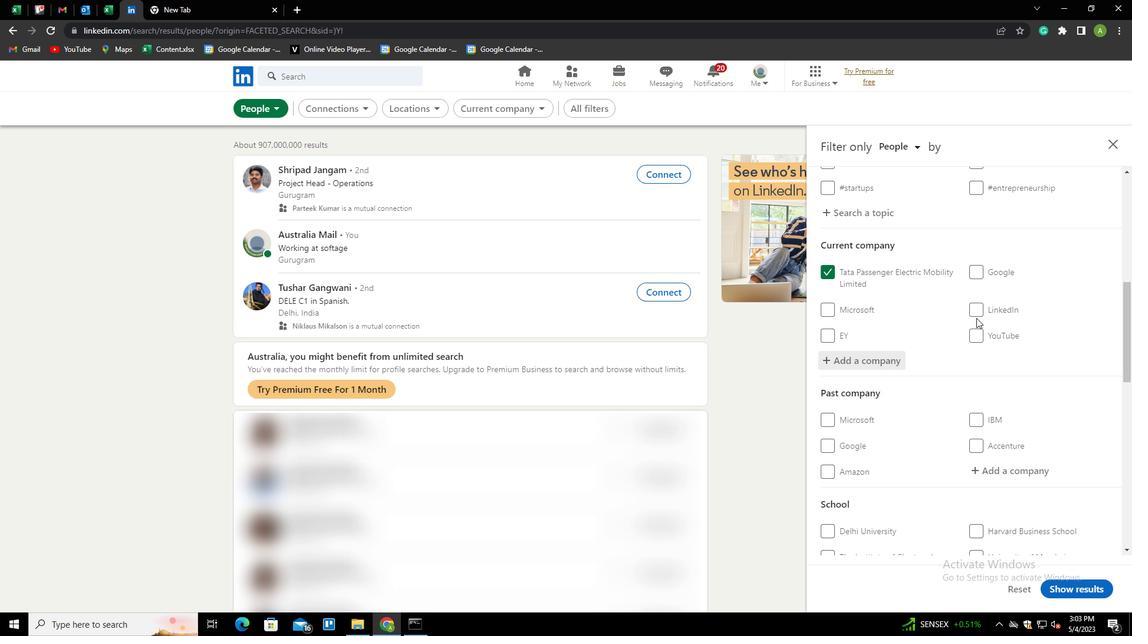 
Action: Mouse moved to (971, 329)
Screenshot: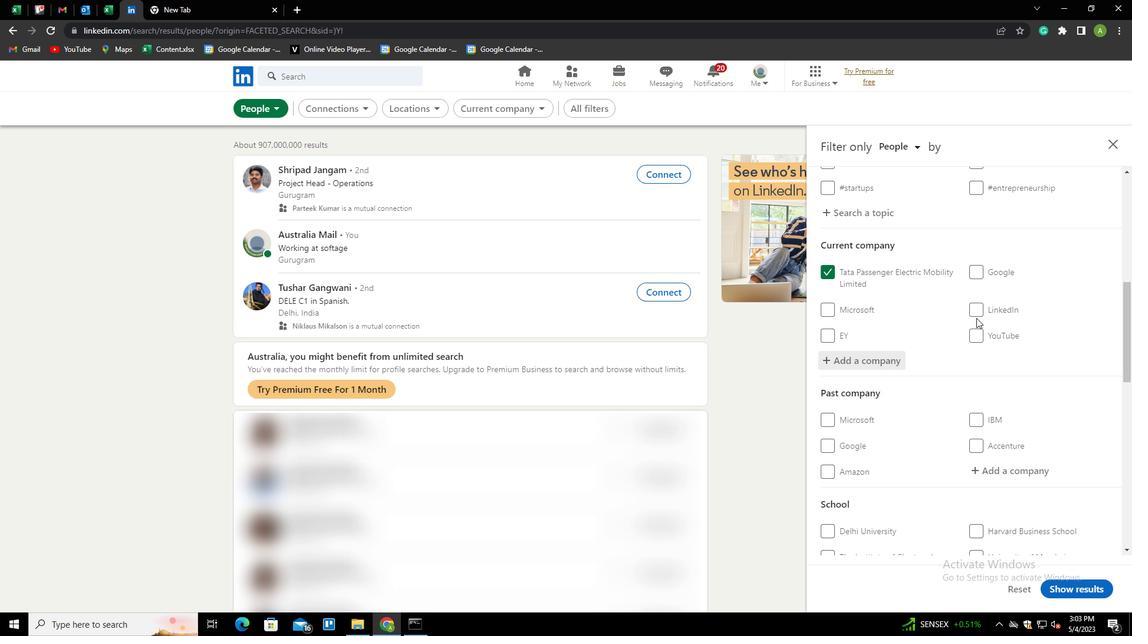 
Action: Mouse scrolled (971, 328) with delta (0, 0)
Screenshot: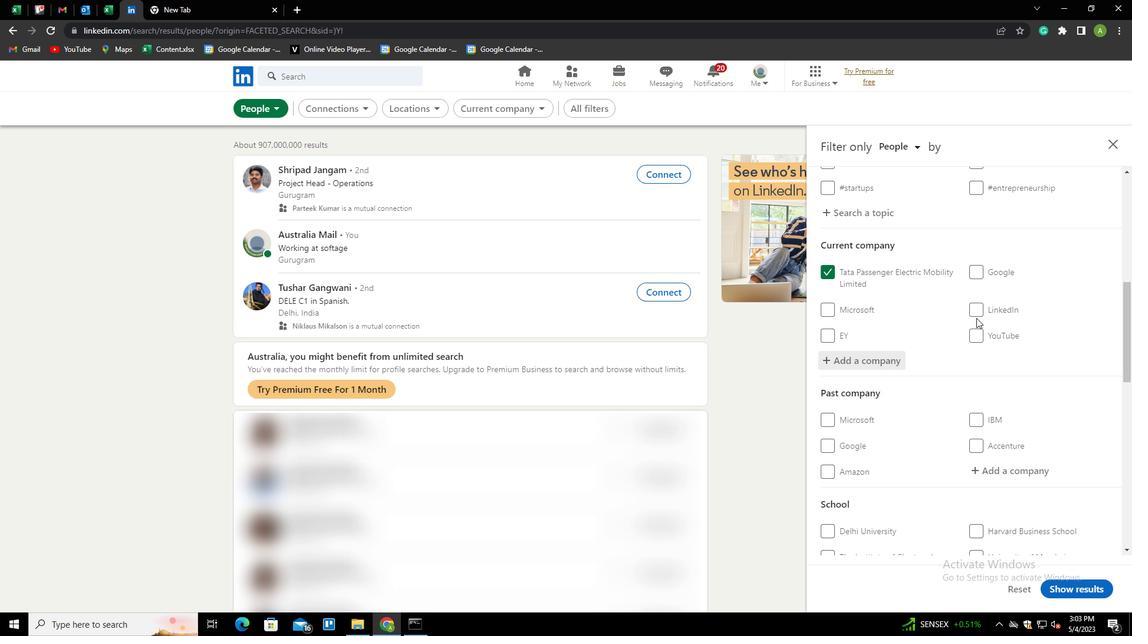 
Action: Mouse scrolled (971, 328) with delta (0, 0)
Screenshot: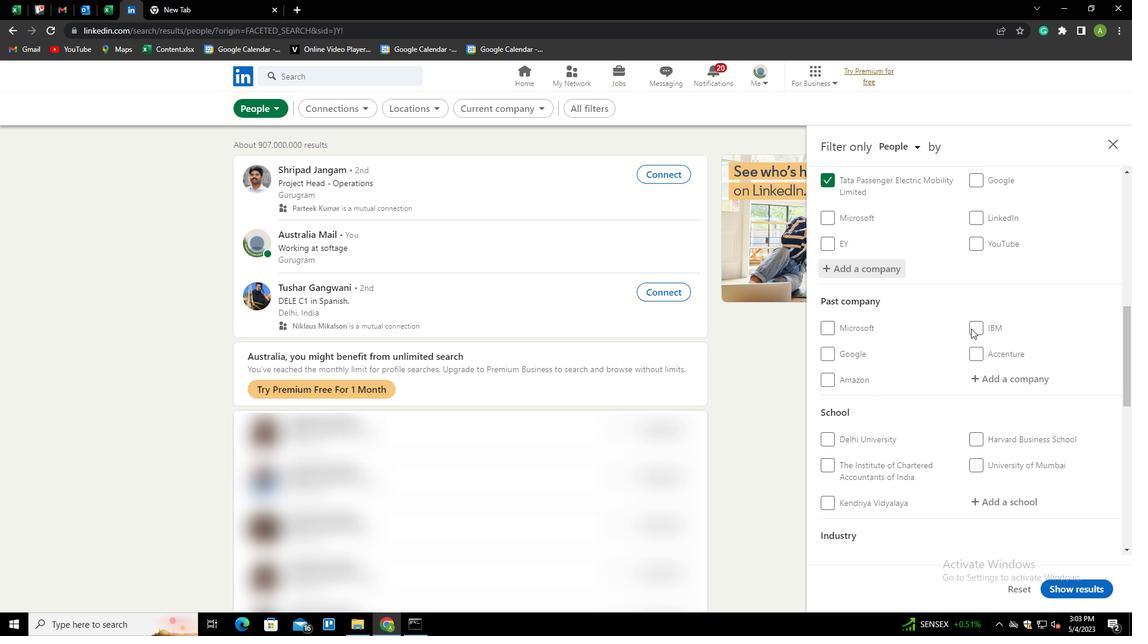 
Action: Mouse scrolled (971, 328) with delta (0, 0)
Screenshot: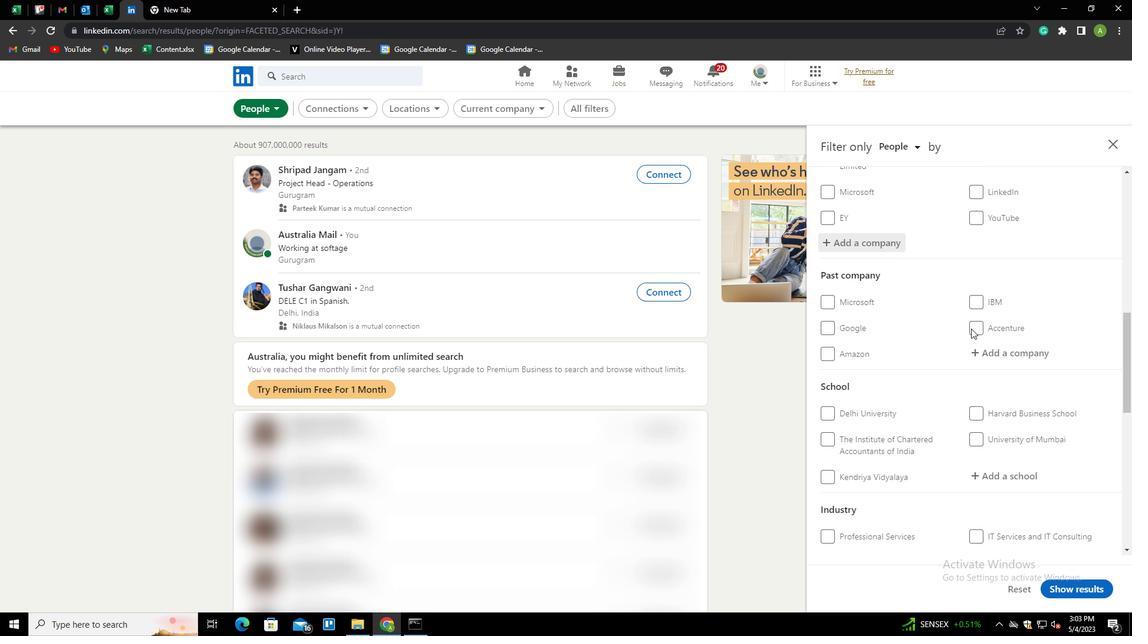 
Action: Mouse moved to (979, 360)
Screenshot: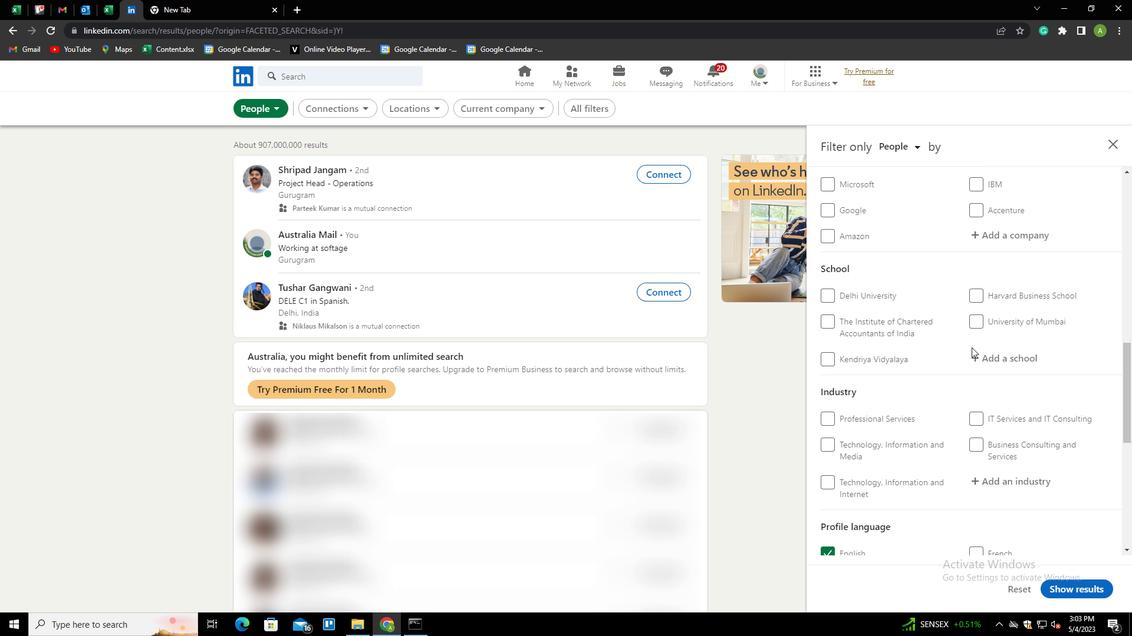 
Action: Mouse pressed left at (979, 360)
Screenshot: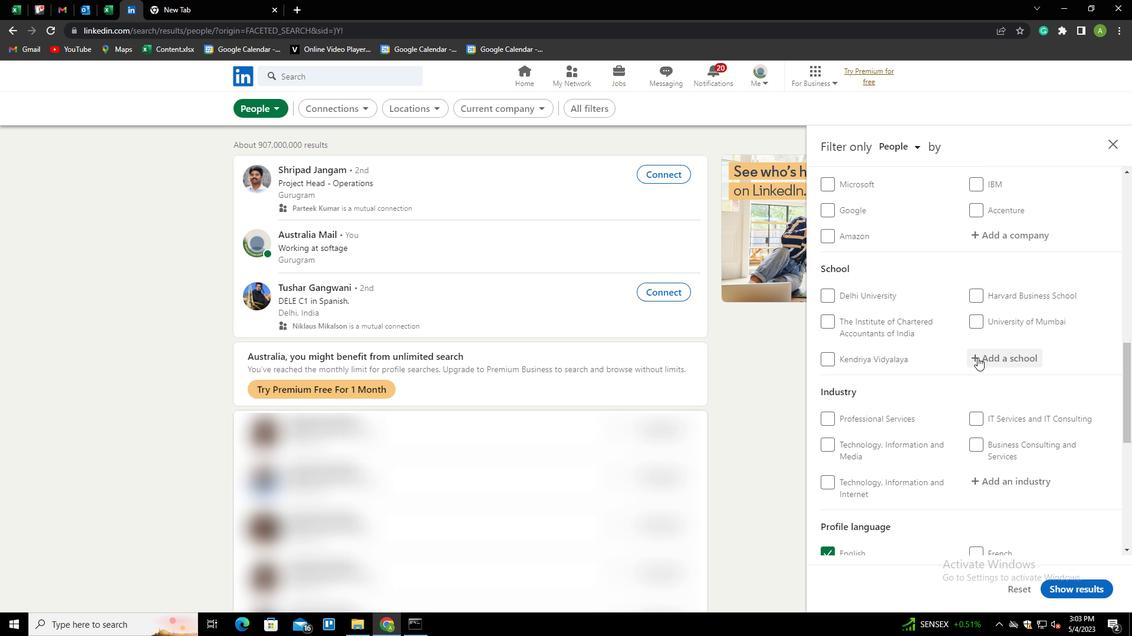 
Action: Mouse moved to (1001, 362)
Screenshot: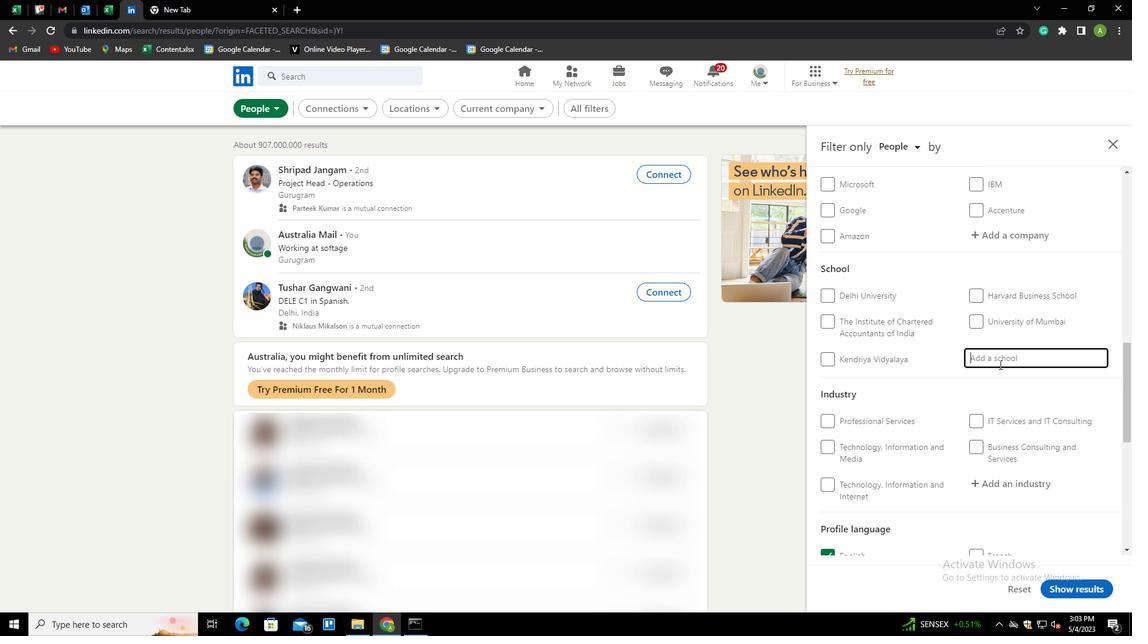 
Action: Mouse pressed left at (1001, 362)
Screenshot: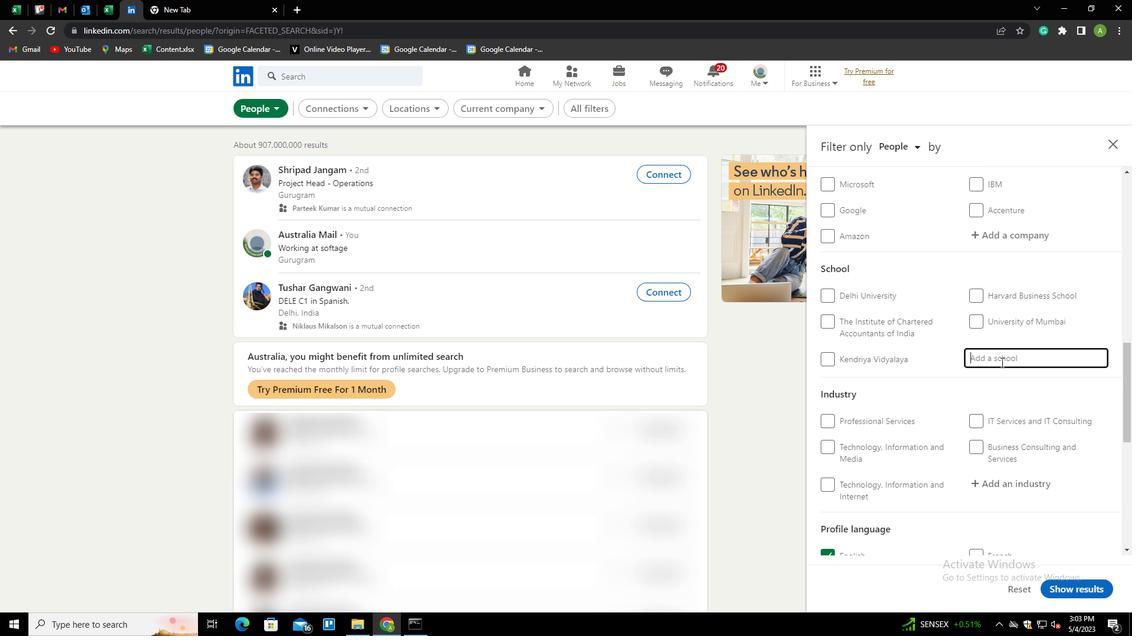 
Action: Key pressed <Key.shift><Key.shift><Key.shift><Key.shift><Key.shift><Key.shift><Key.shift><Key.shift><Key.shift><Key.shift><Key.shift><Key.shift><Key.shift><Key.shift><Key.shift><Key.shift><Key.shift><Key.shift><Key.shift><Key.shift><Key.shift><Key.shift><Key.shift>RAJIV<Key.space><Key.shift>GANDHI<Key.space><Key.shift>PRODYOGIKI<Key.down><Key.enter>
Screenshot: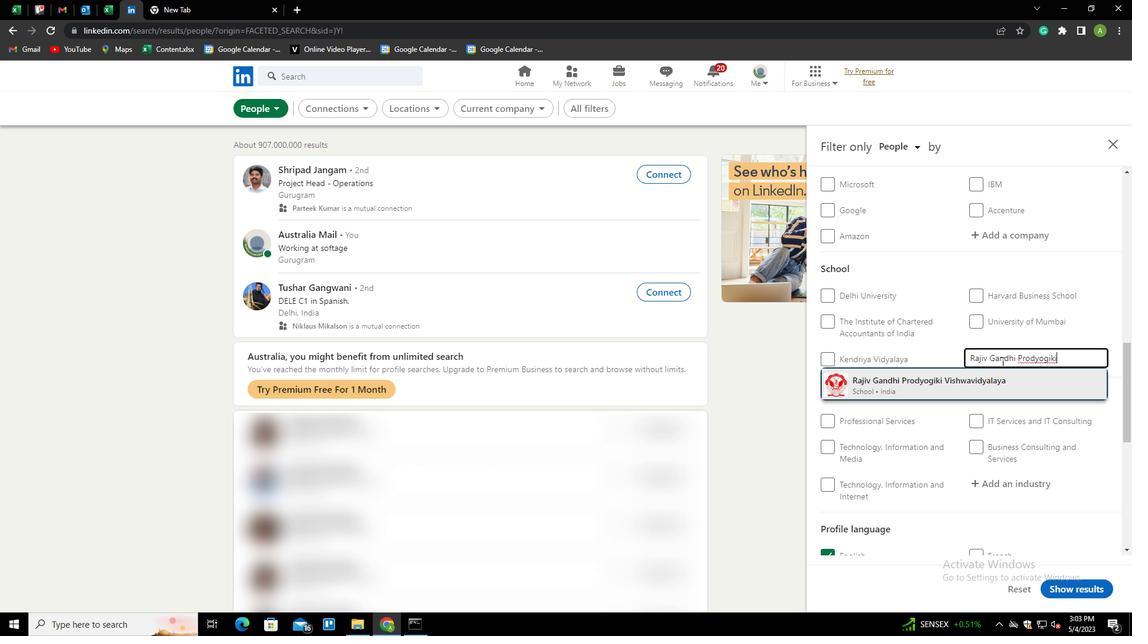 
Action: Mouse scrolled (1001, 361) with delta (0, 0)
Screenshot: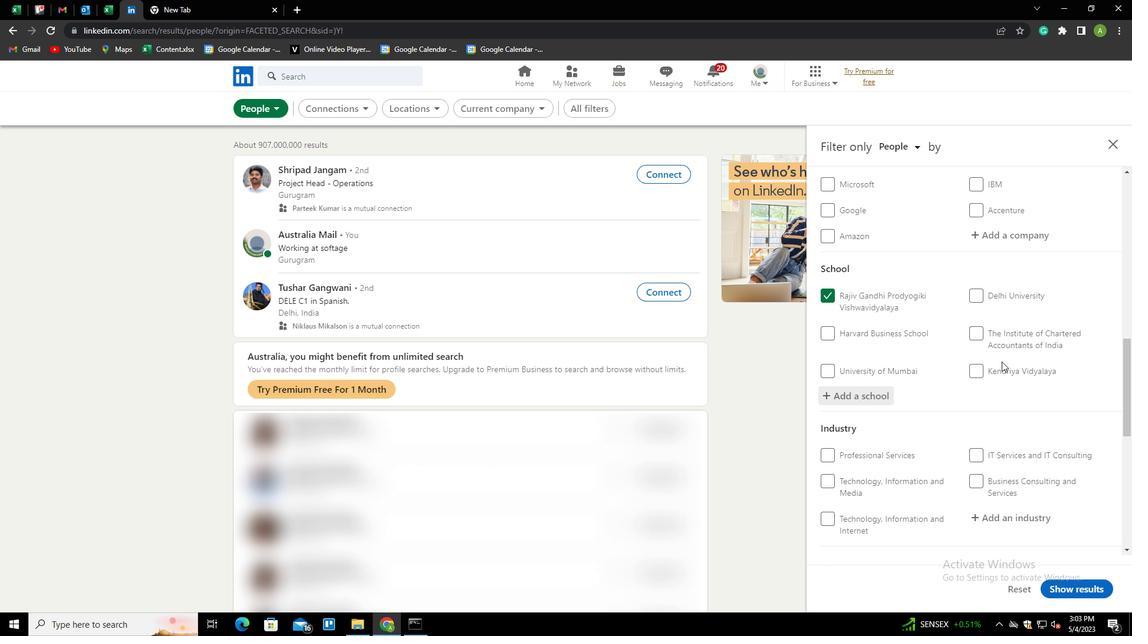 
Action: Mouse scrolled (1001, 361) with delta (0, 0)
Screenshot: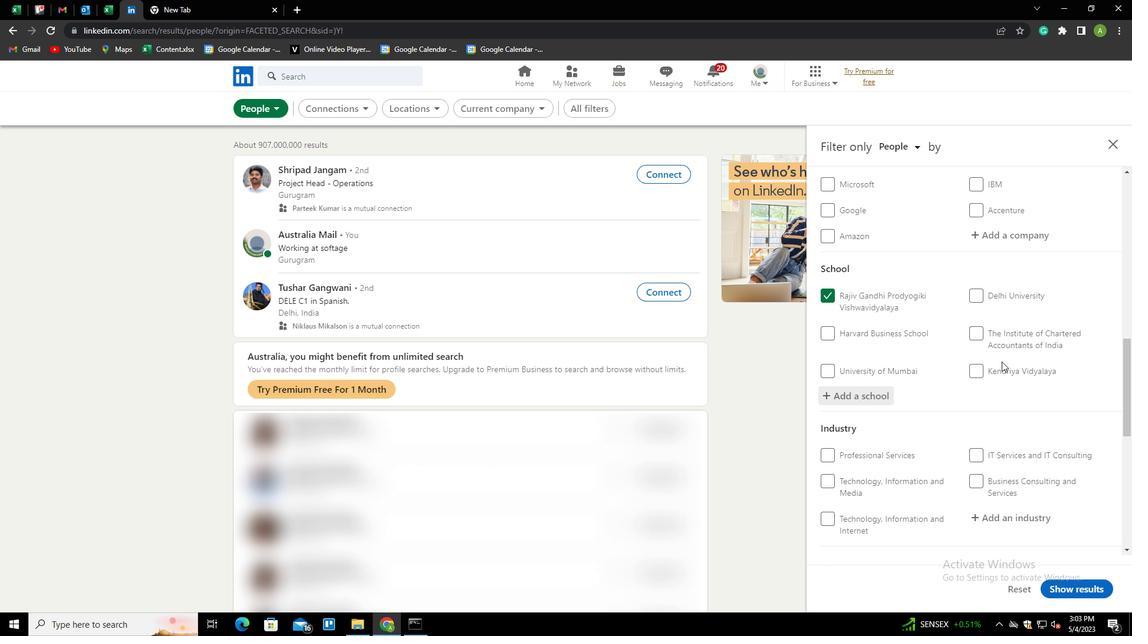 
Action: Mouse scrolled (1001, 361) with delta (0, 0)
Screenshot: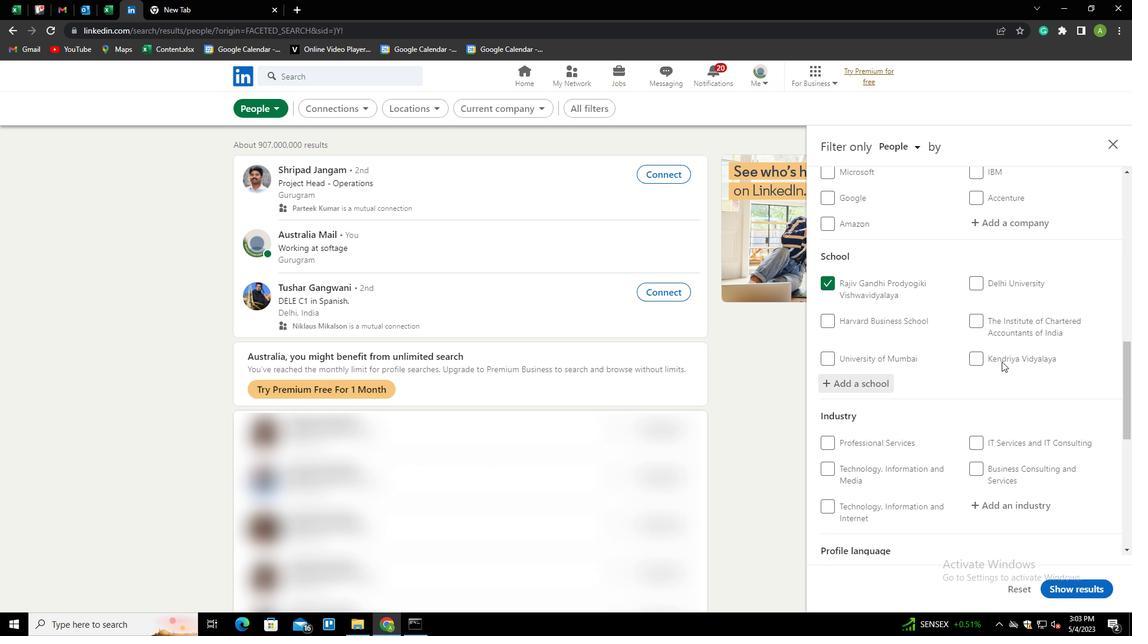 
Action: Mouse moved to (1006, 337)
Screenshot: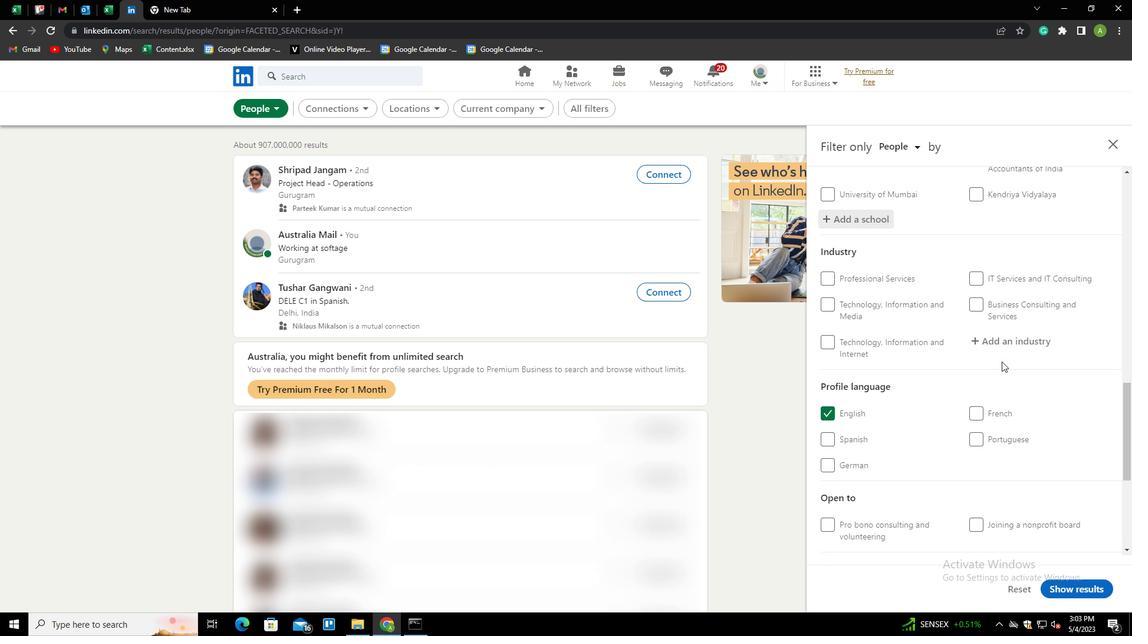 
Action: Mouse pressed left at (1006, 337)
Screenshot: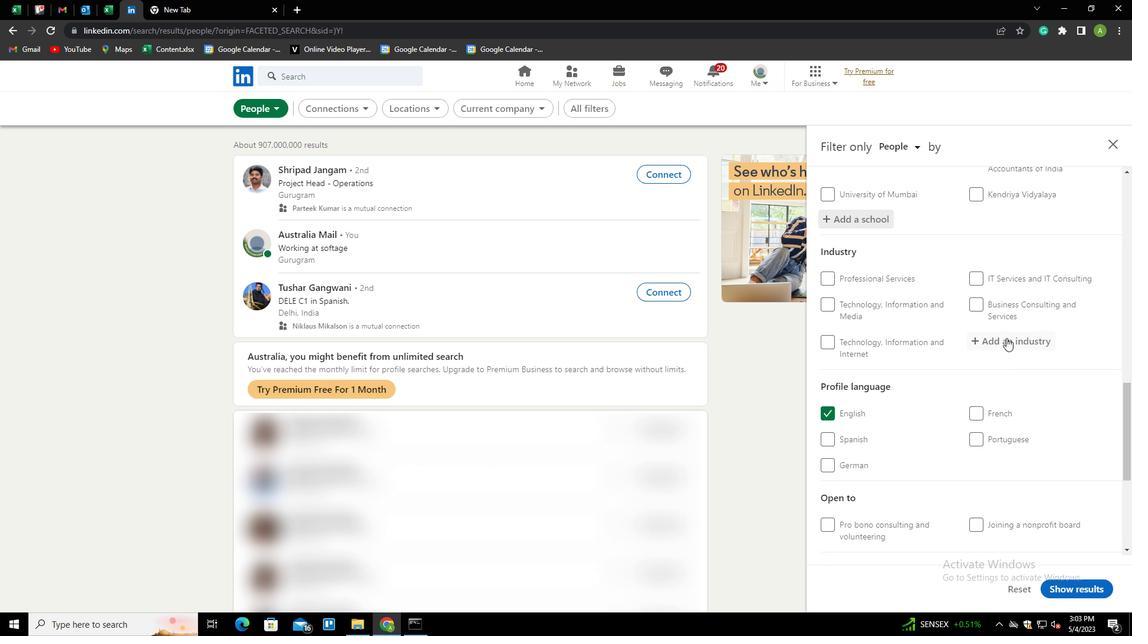 
Action: Key pressed <Key.shift>E<Key.backspace><Key.shift>WHOLESALE<Key.down><Key.space><Key.shift>APPAREL<Key.down><Key.enter>
Screenshot: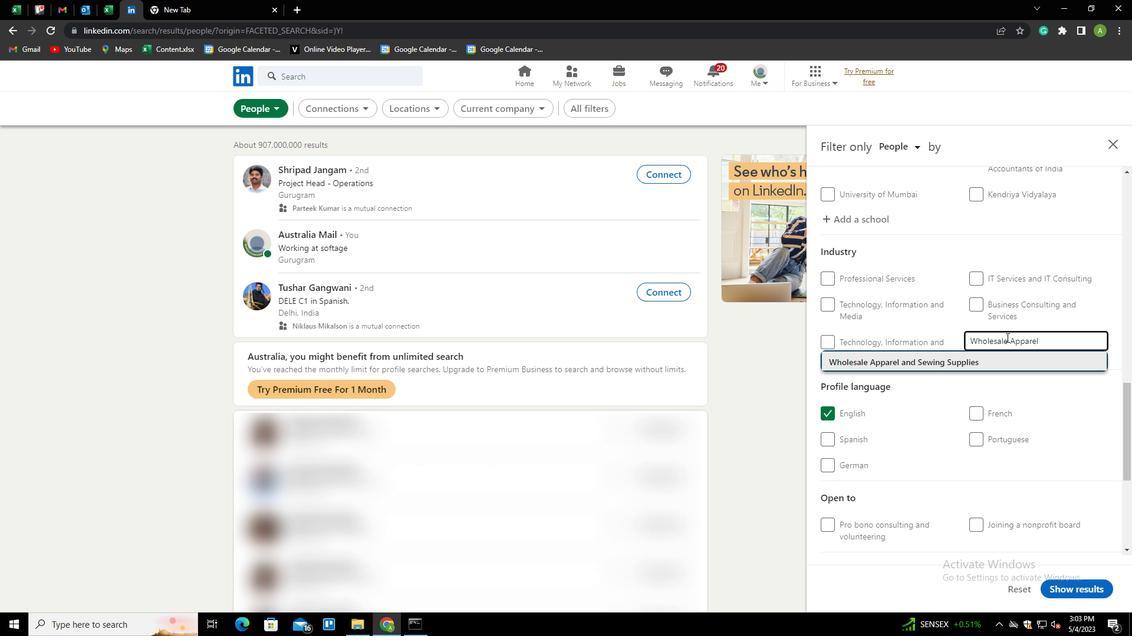 
Action: Mouse scrolled (1006, 337) with delta (0, 0)
Screenshot: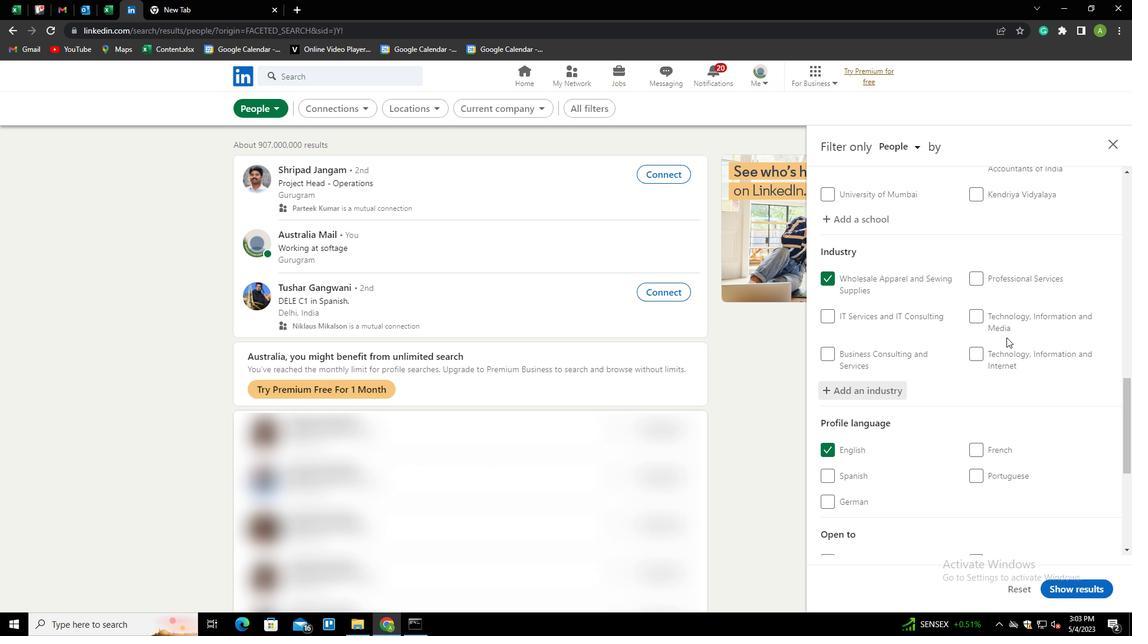 
Action: Mouse scrolled (1006, 337) with delta (0, 0)
Screenshot: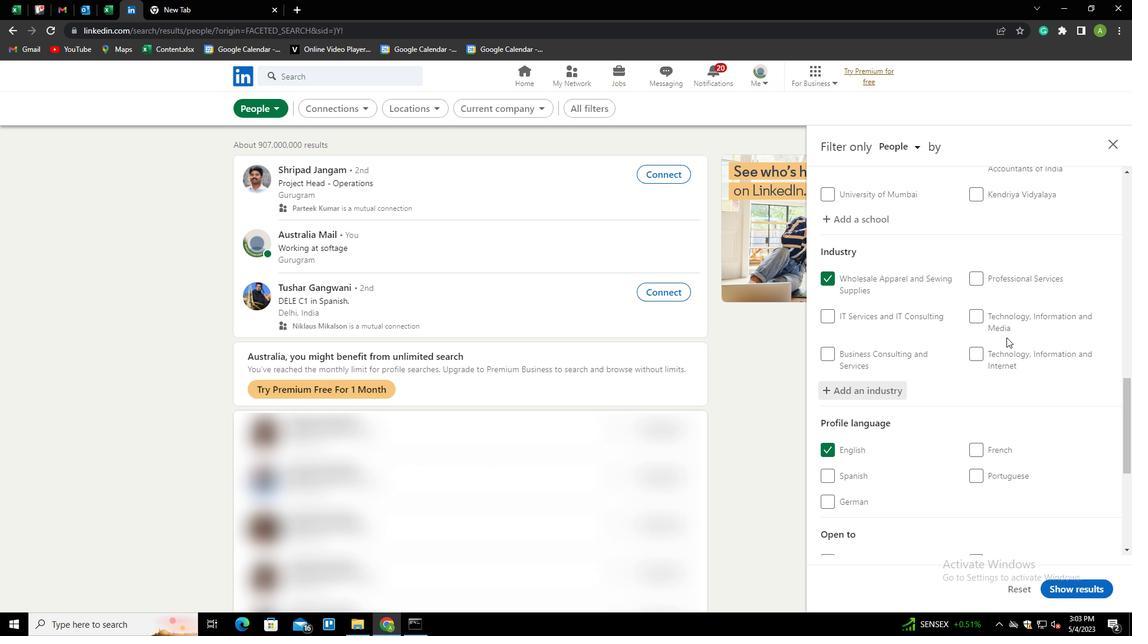 
Action: Mouse scrolled (1006, 337) with delta (0, 0)
Screenshot: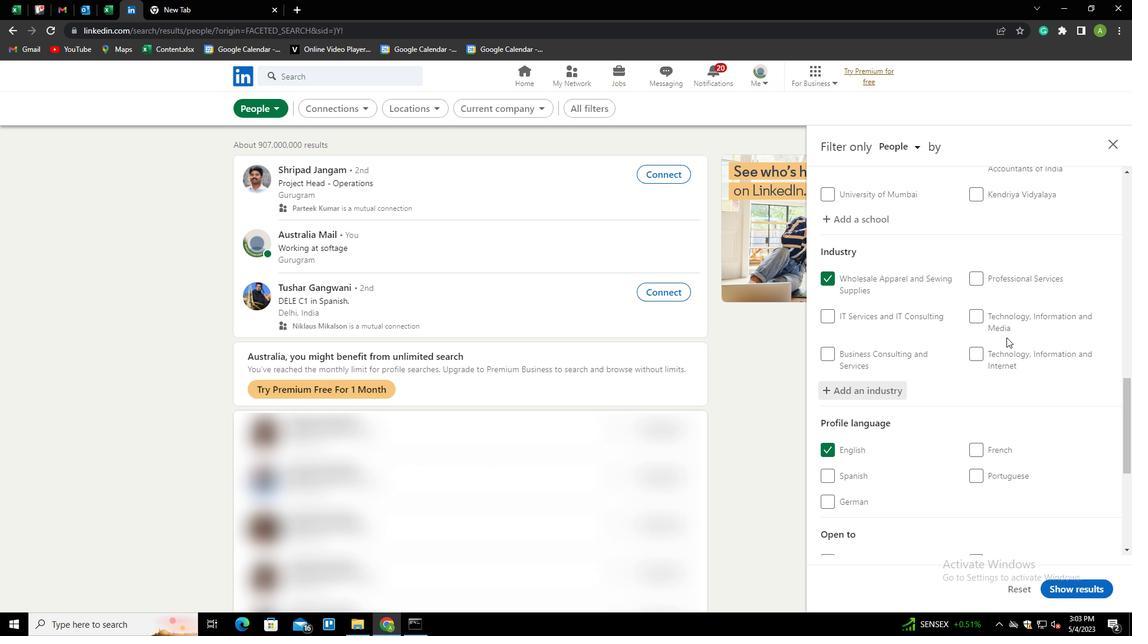 
Action: Mouse scrolled (1006, 337) with delta (0, 0)
Screenshot: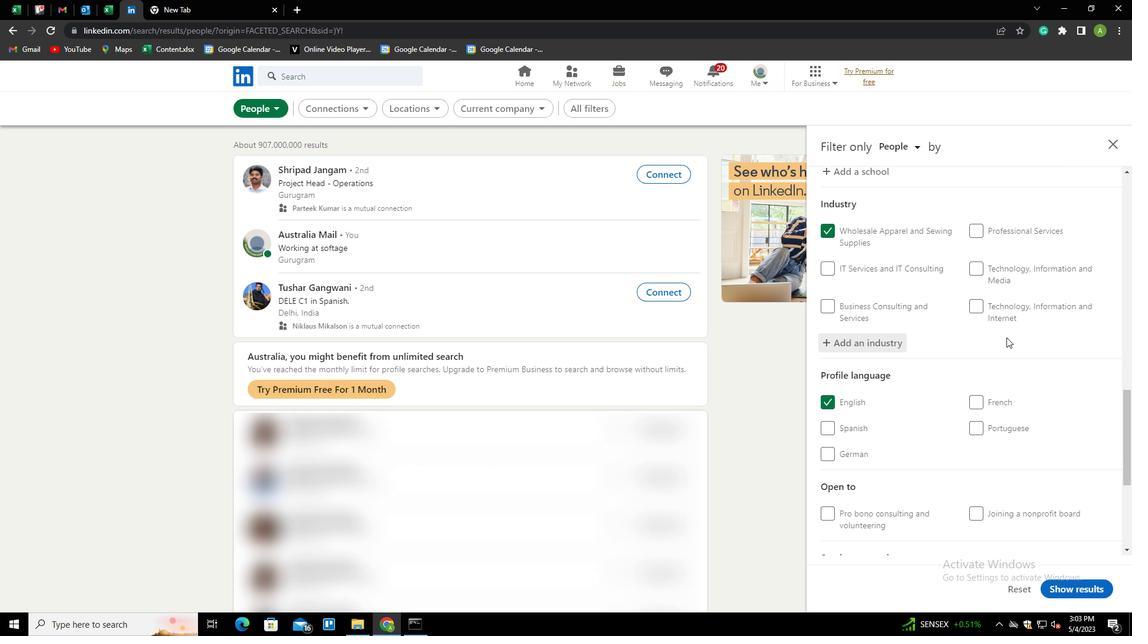 
Action: Mouse scrolled (1006, 337) with delta (0, 0)
Screenshot: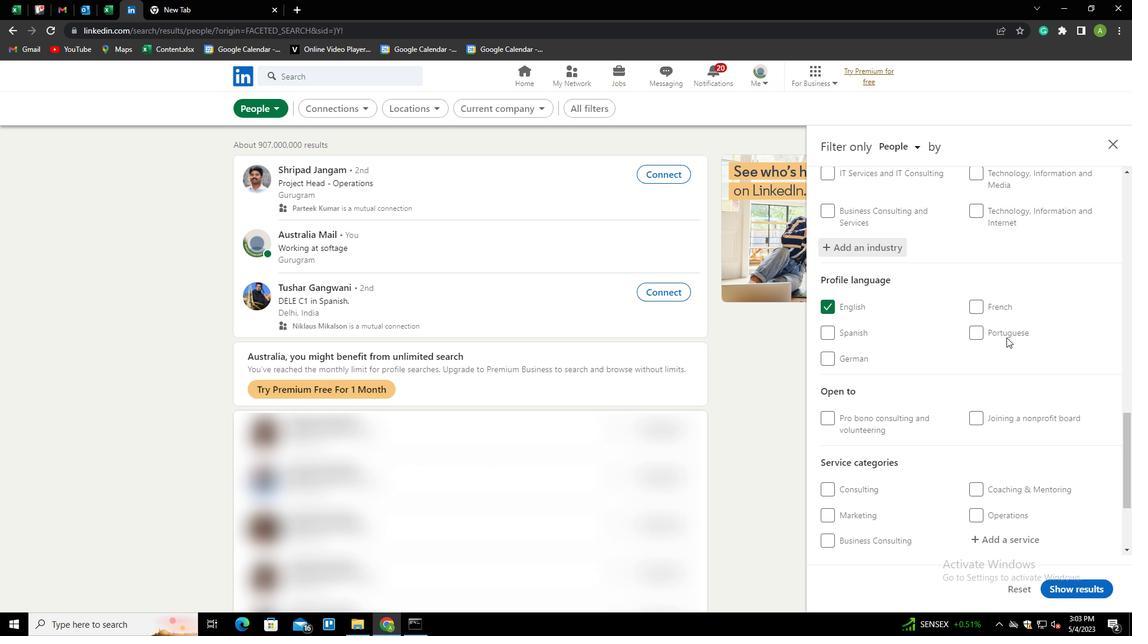 
Action: Mouse moved to (1012, 383)
Screenshot: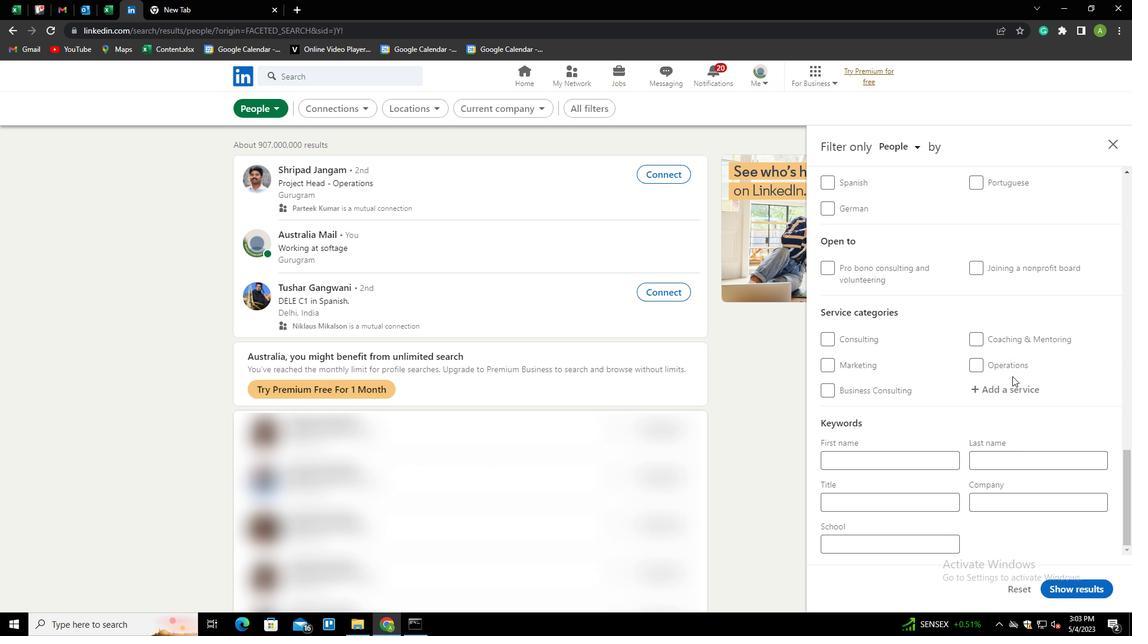 
Action: Mouse pressed left at (1012, 383)
Screenshot: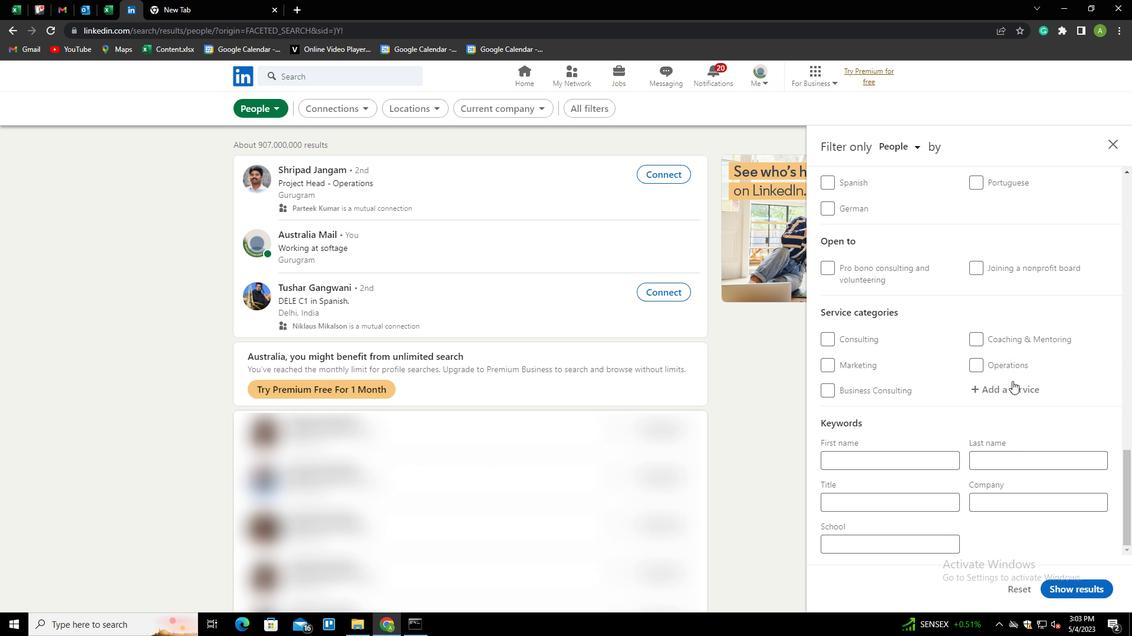
Action: Key pressed <Key.shift>PERSONAL<Key.space><Key.shift>LAW<Key.down><Key.enter>
Screenshot: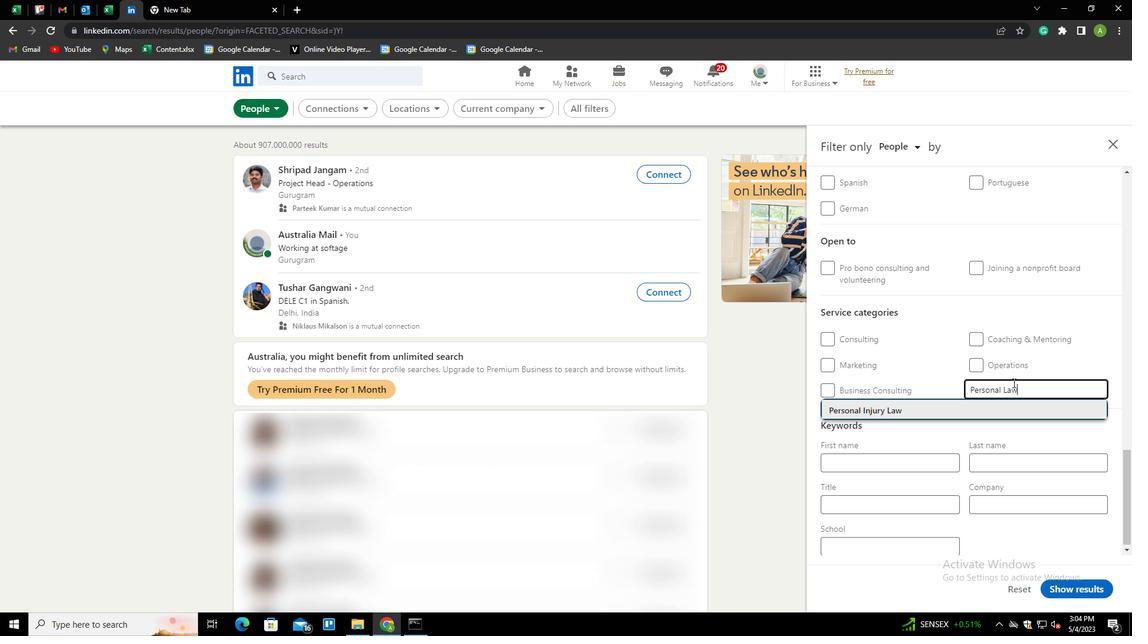 
Action: Mouse scrolled (1012, 382) with delta (0, 0)
Screenshot: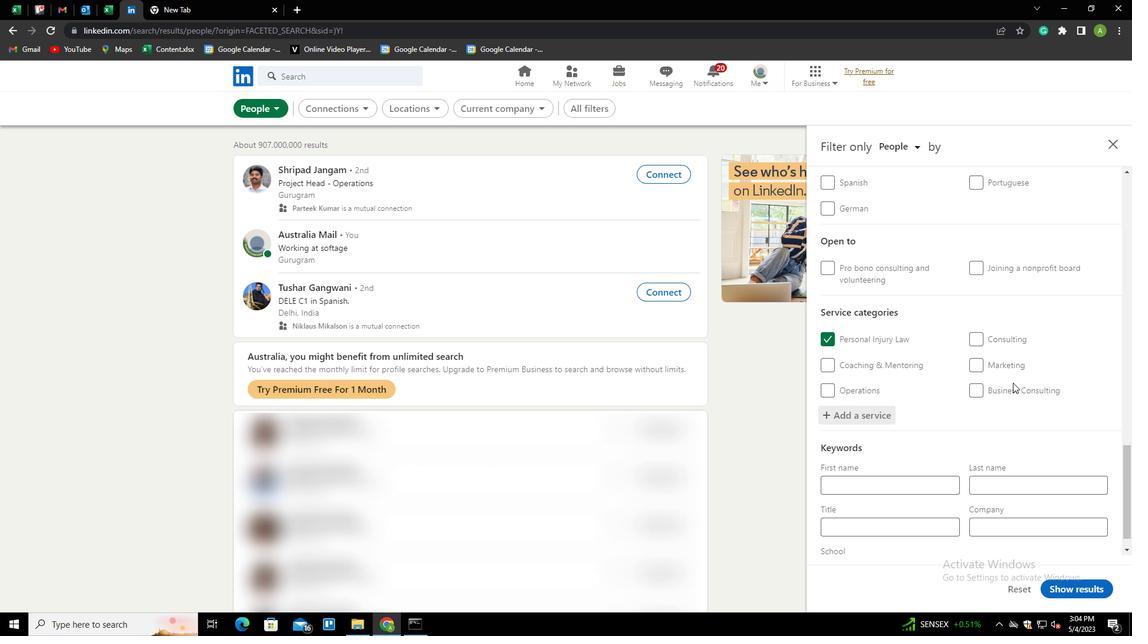 
Action: Mouse scrolled (1012, 382) with delta (0, 0)
Screenshot: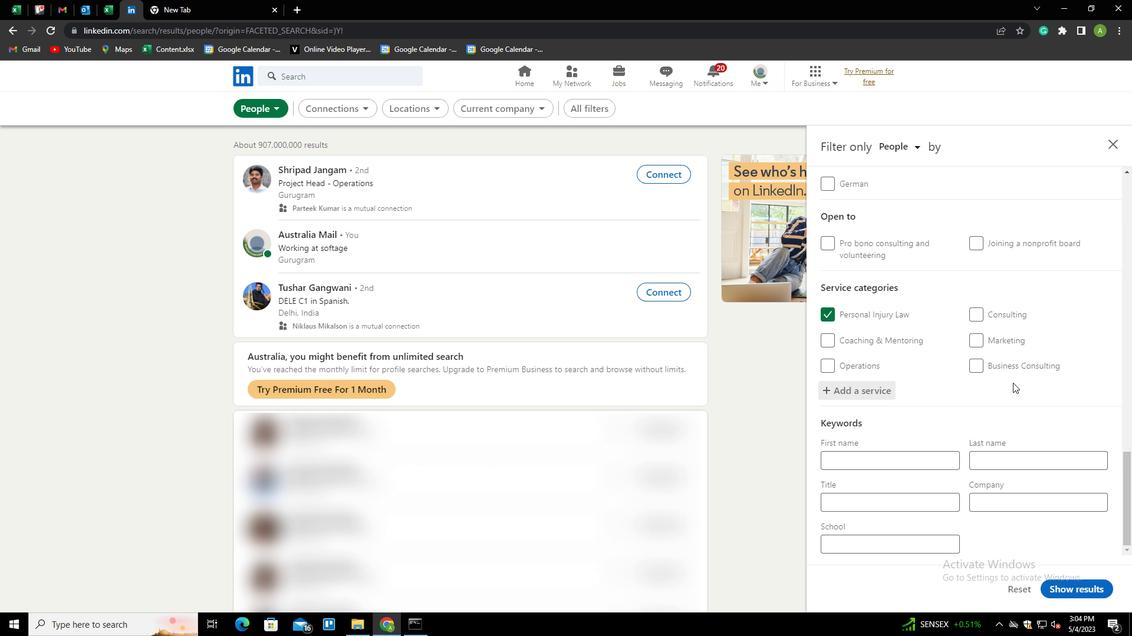 
Action: Mouse scrolled (1012, 382) with delta (0, 0)
Screenshot: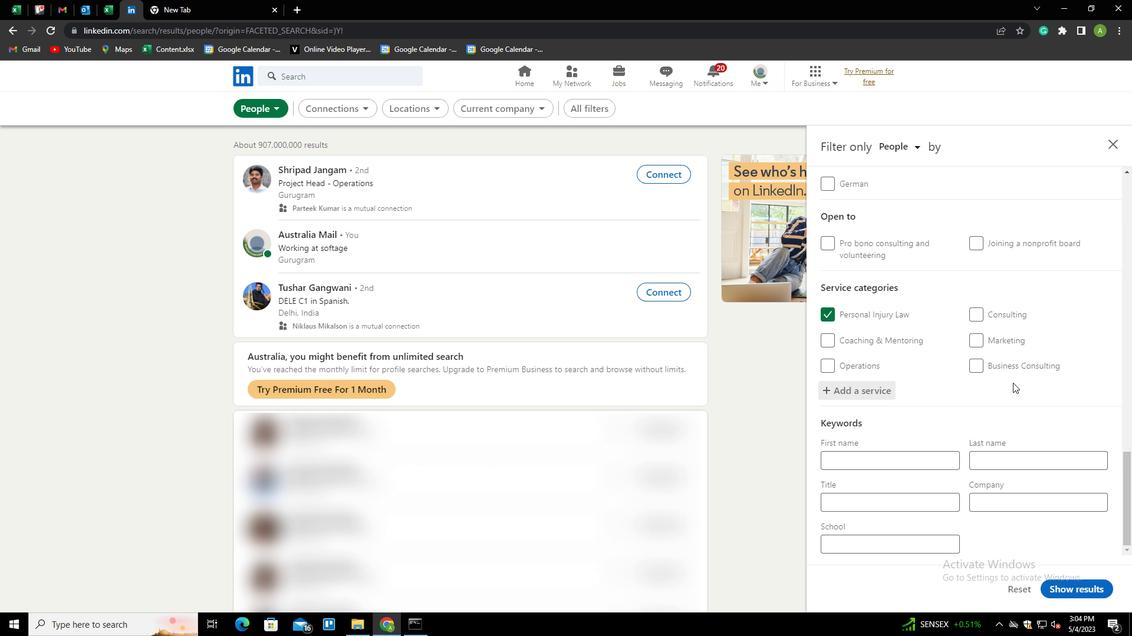 
Action: Mouse scrolled (1012, 382) with delta (0, 0)
Screenshot: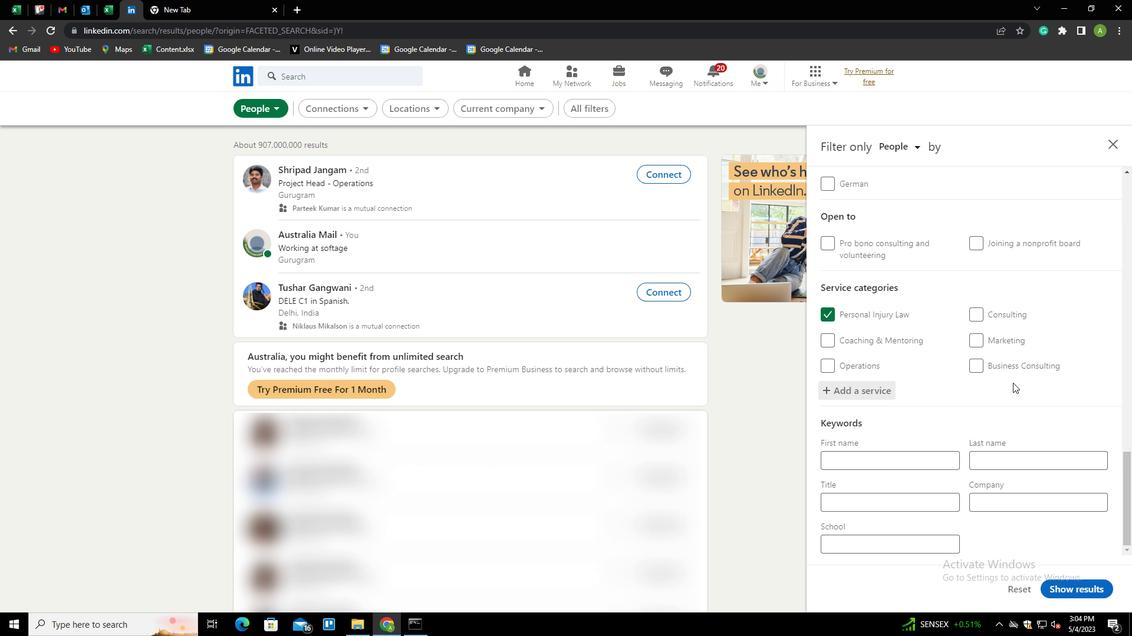 
Action: Mouse moved to (928, 512)
Screenshot: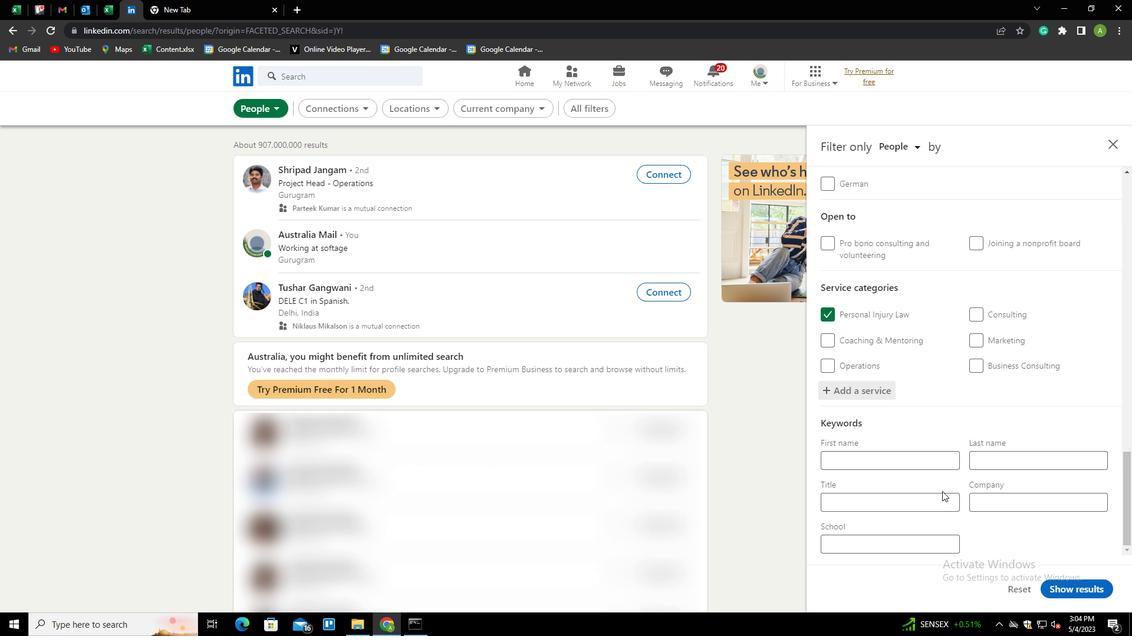 
Action: Mouse pressed left at (928, 512)
Screenshot: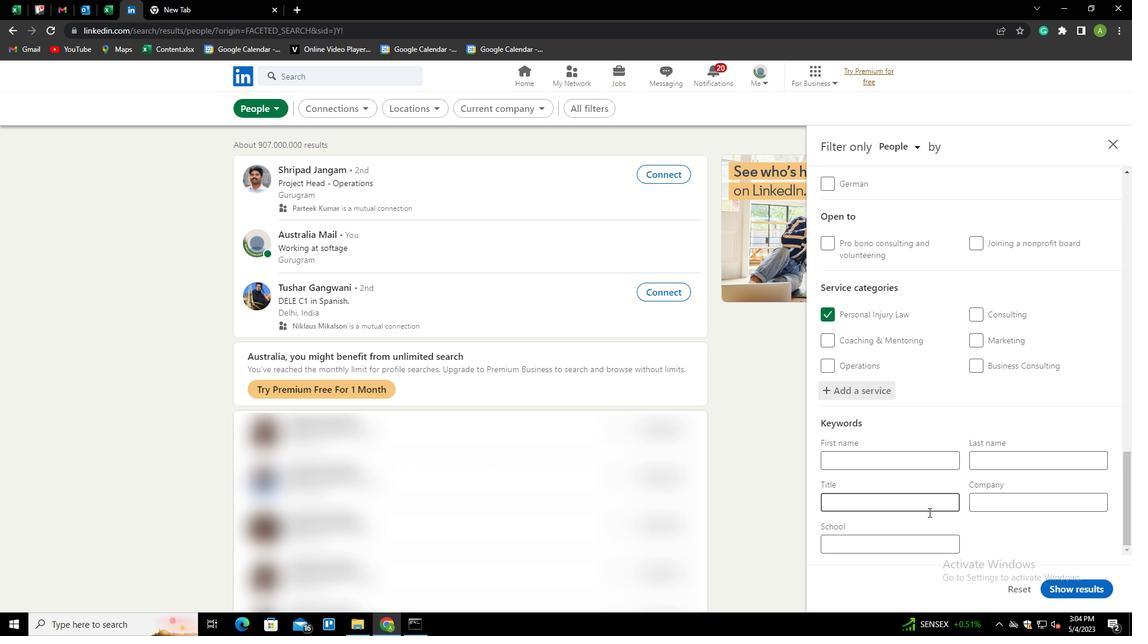 
Action: Mouse moved to (929, 505)
Screenshot: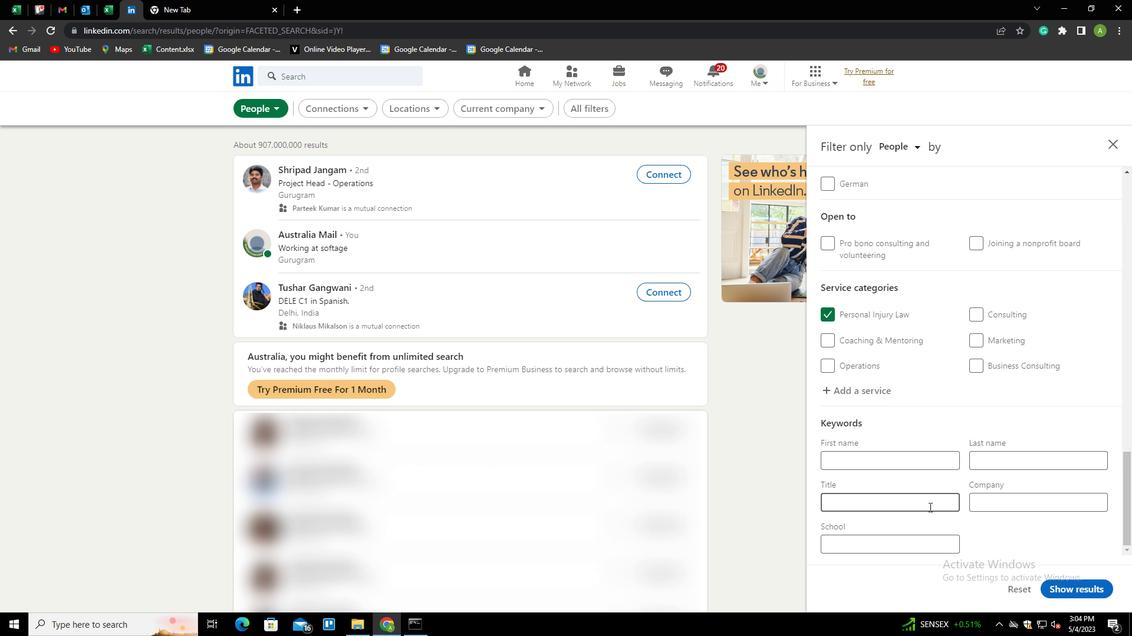 
Action: Mouse pressed left at (929, 505)
Screenshot: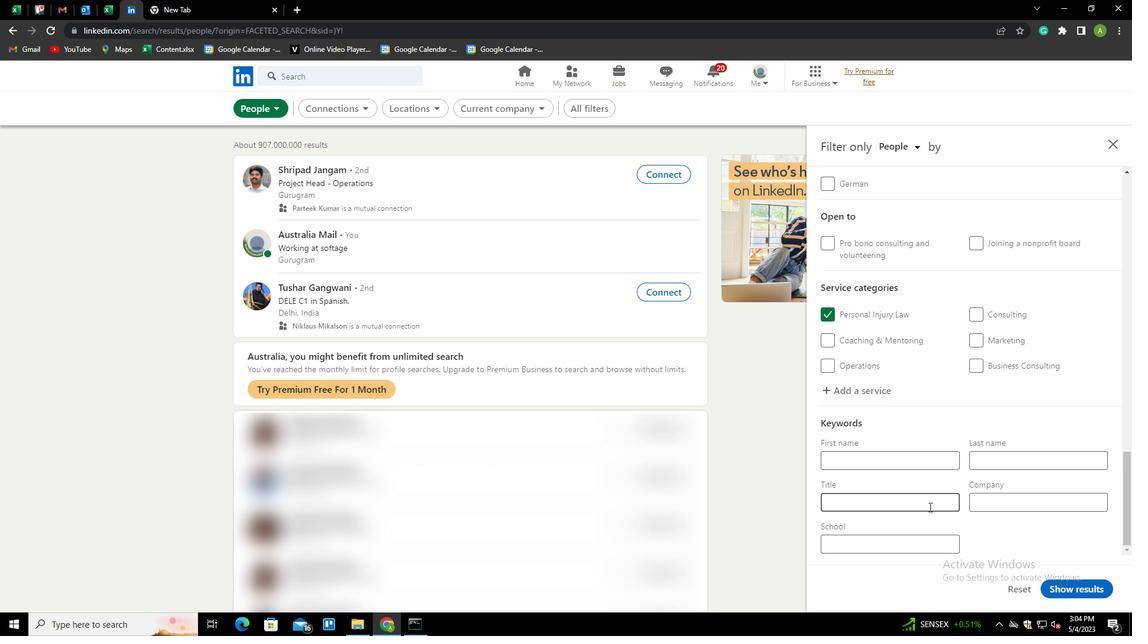 
Action: Key pressed <Key.shift><Key.shift><Key.shift><Key.shift><Key.shift>AUDITOR
Screenshot: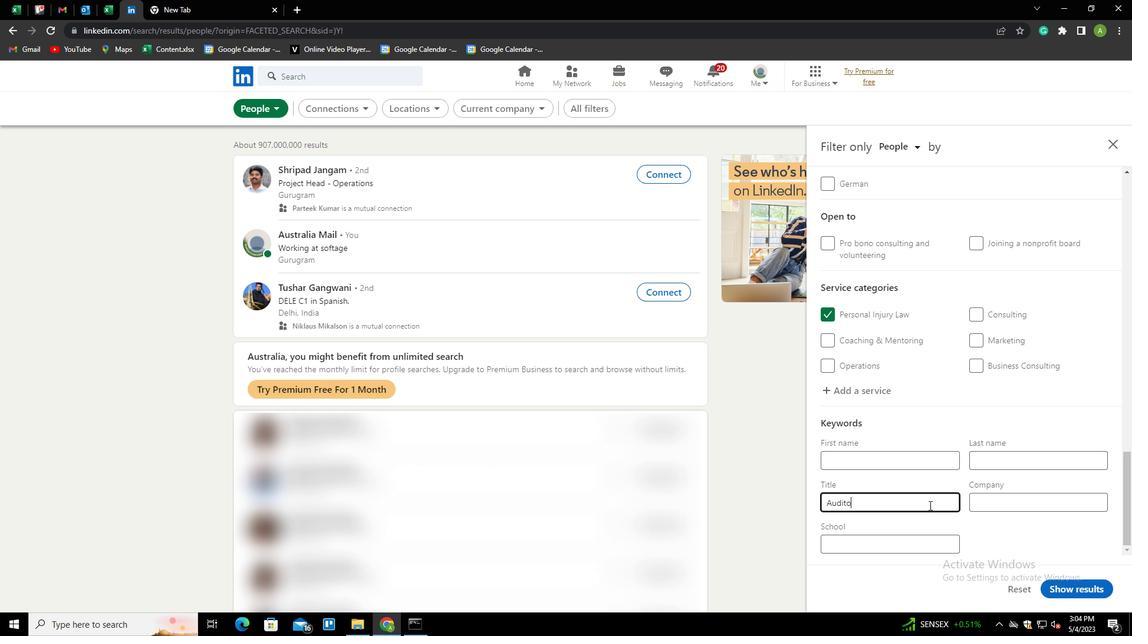 
Action: Mouse moved to (1090, 584)
Screenshot: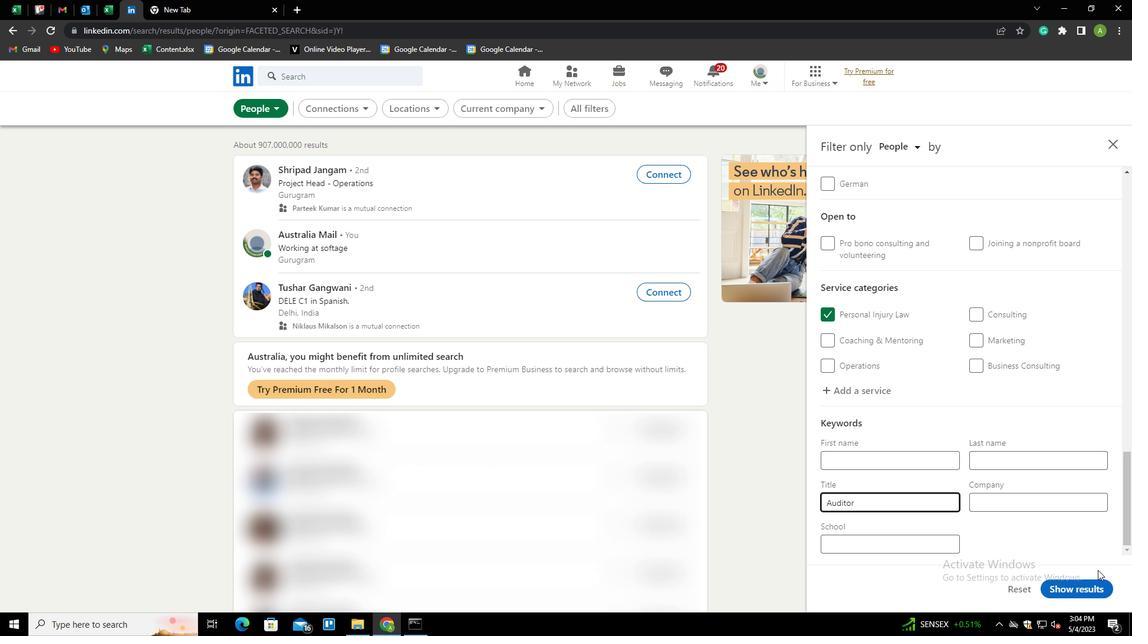 
Action: Mouse pressed left at (1090, 584)
Screenshot: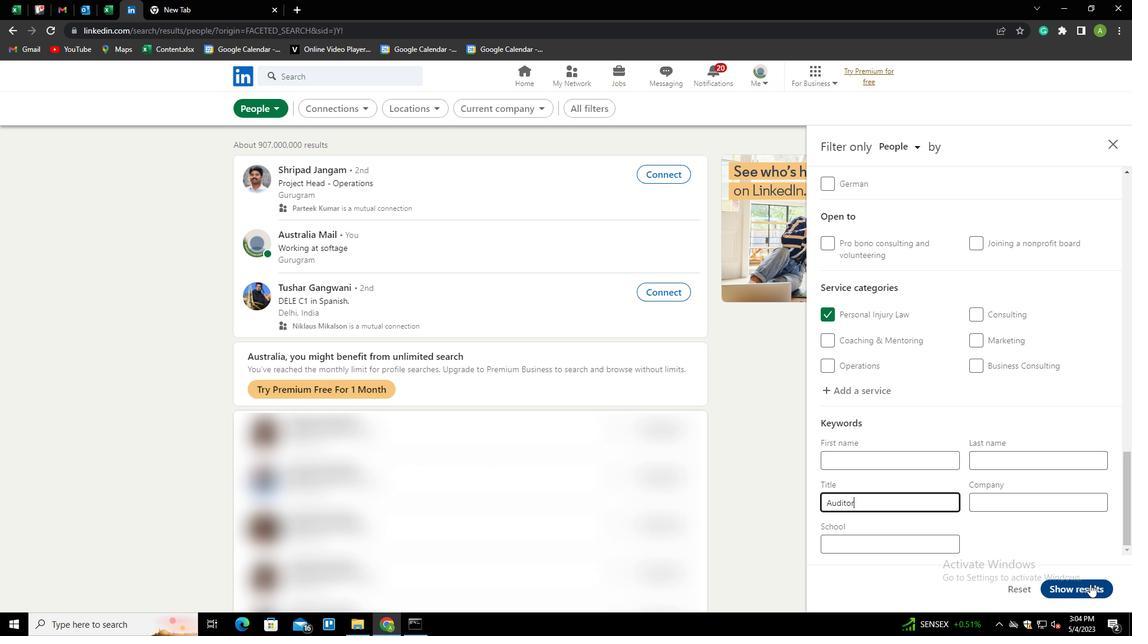 
